 Task: Find connections with filter location Kāraikkudi with filter topic #Growthhacking with filter profile language French with filter current company Mastercard with filter school Hans Raj College with filter industry Meat Products Manufacturing with filter service category Wealth Management with filter keywords title Auditor
Action: Mouse moved to (167, 220)
Screenshot: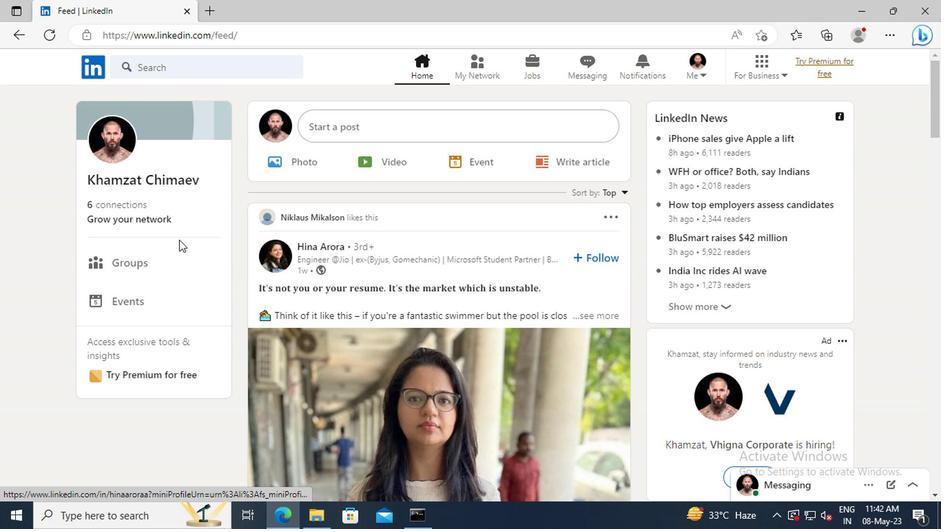 
Action: Mouse pressed left at (167, 220)
Screenshot: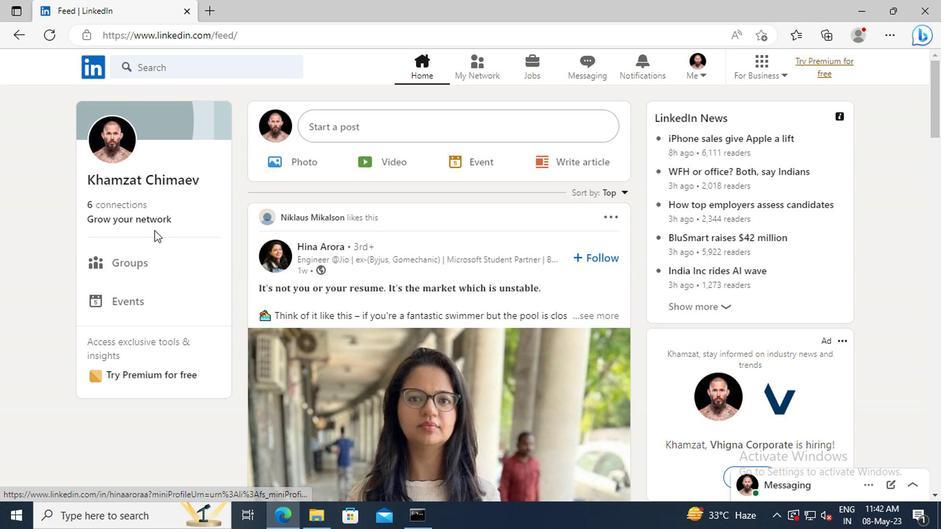 
Action: Mouse moved to (174, 147)
Screenshot: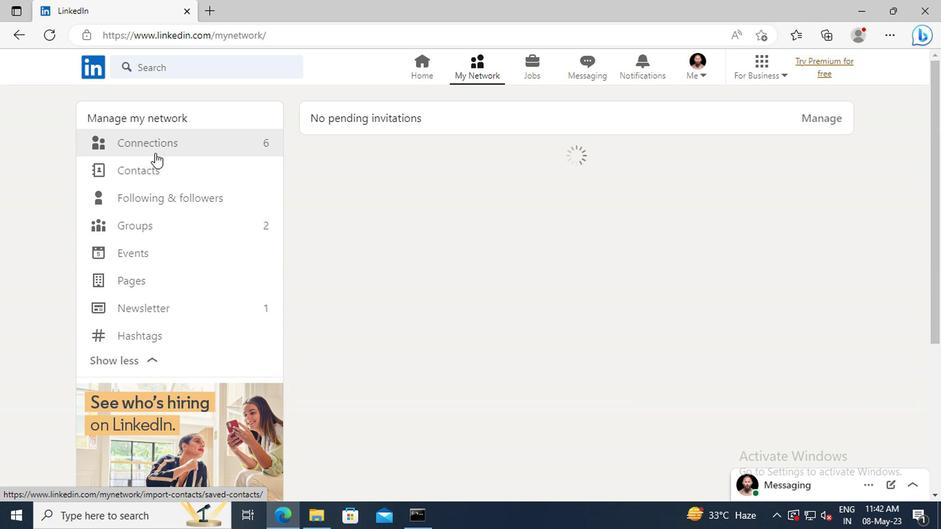 
Action: Mouse pressed left at (174, 147)
Screenshot: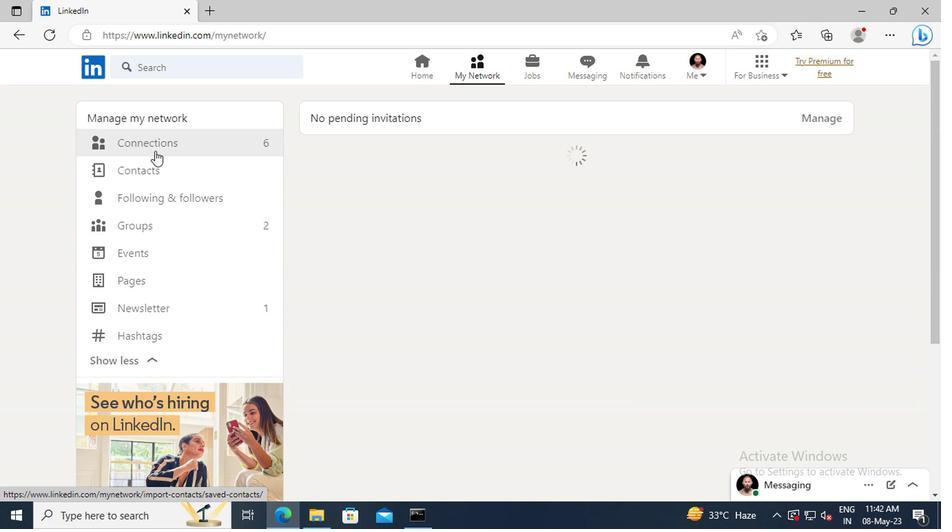 
Action: Mouse moved to (558, 145)
Screenshot: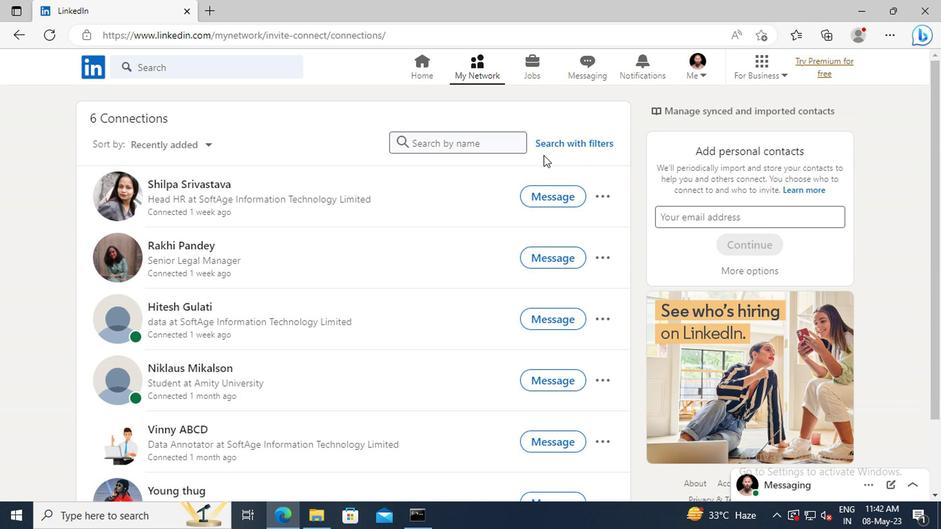 
Action: Mouse pressed left at (558, 145)
Screenshot: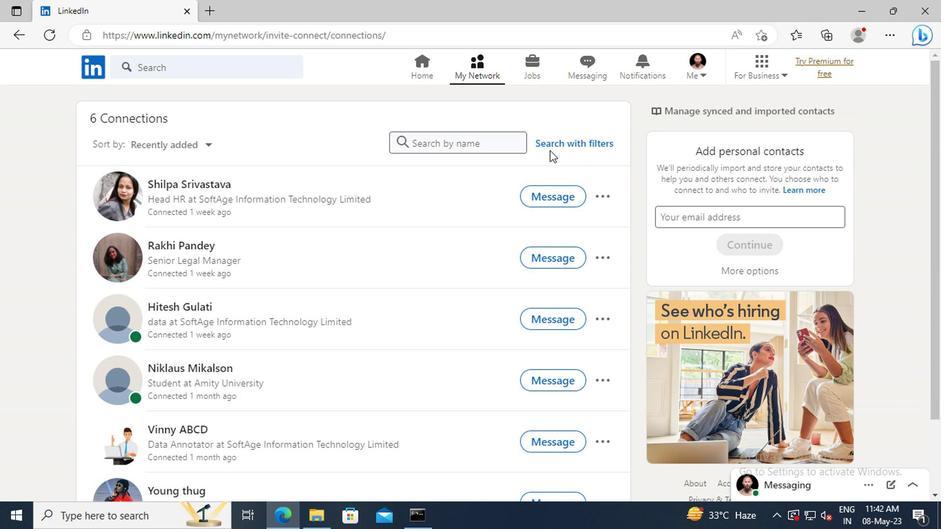 
Action: Mouse moved to (527, 102)
Screenshot: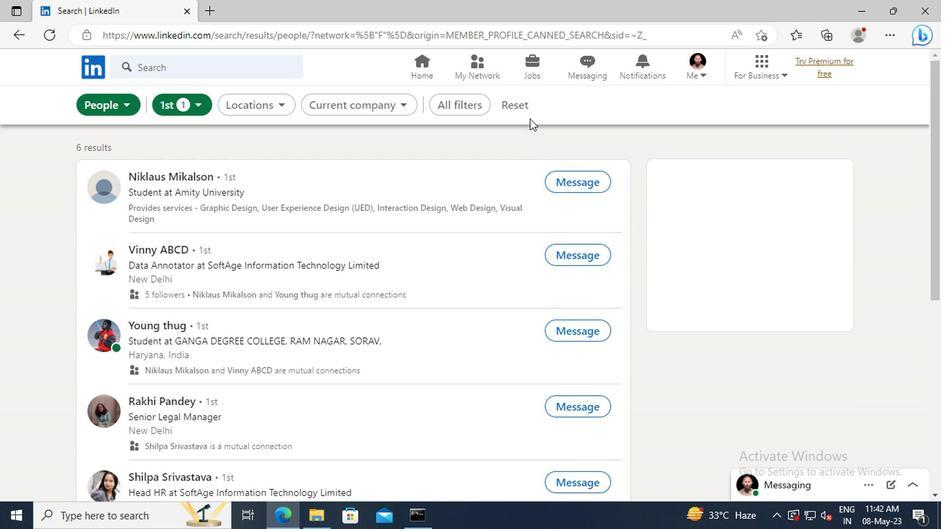 
Action: Mouse pressed left at (527, 102)
Screenshot: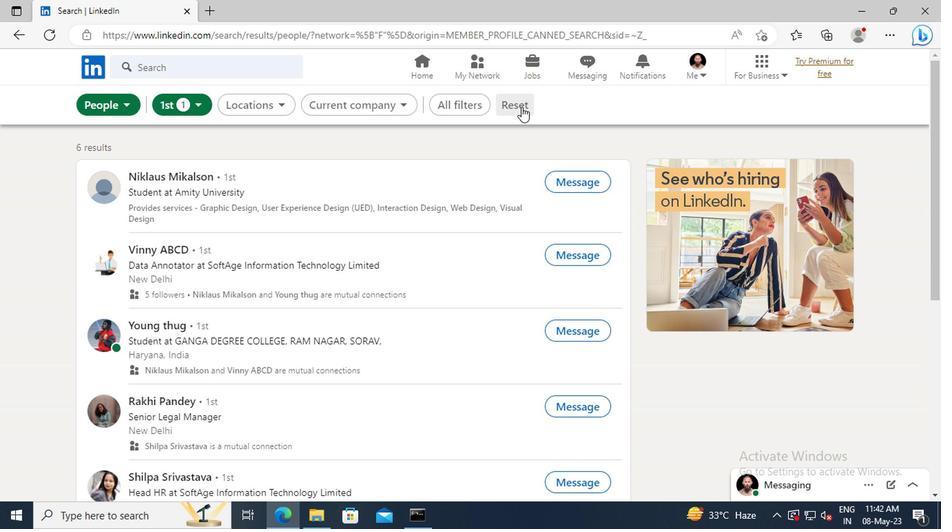 
Action: Mouse moved to (504, 102)
Screenshot: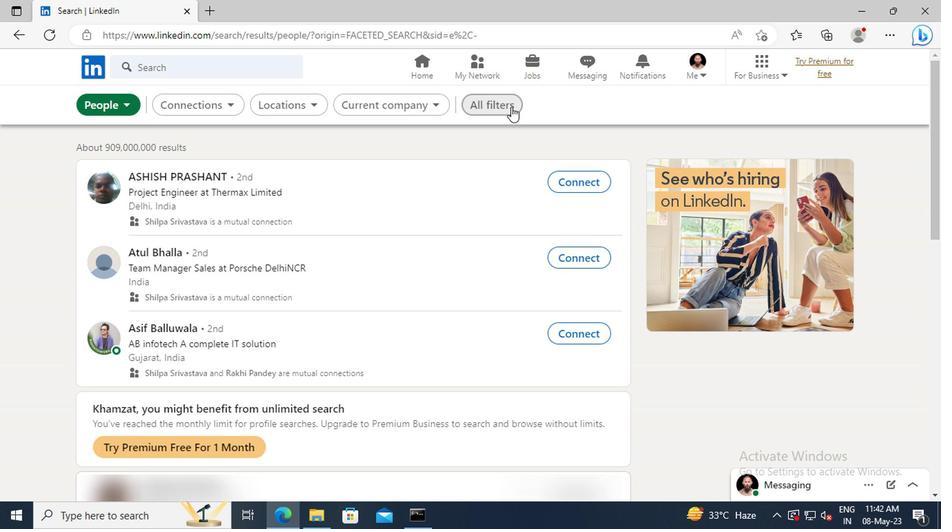 
Action: Mouse pressed left at (504, 102)
Screenshot: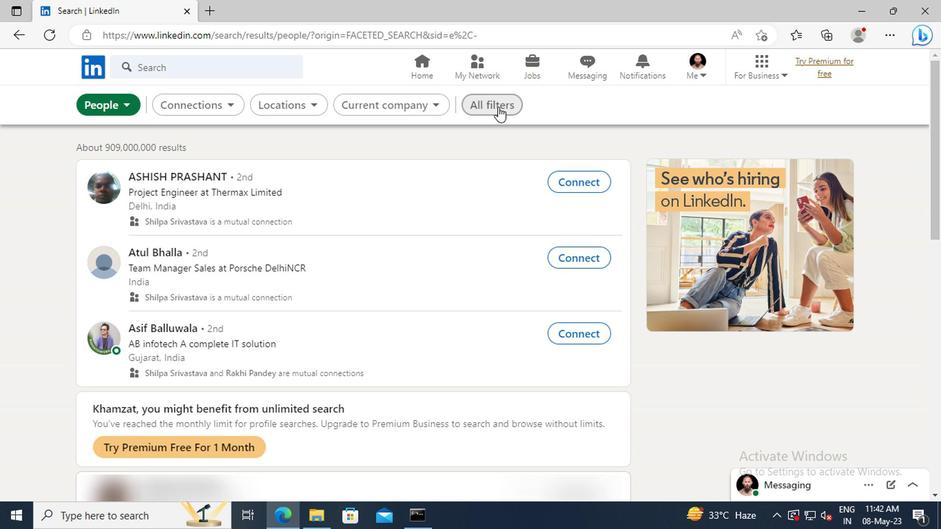 
Action: Mouse moved to (802, 257)
Screenshot: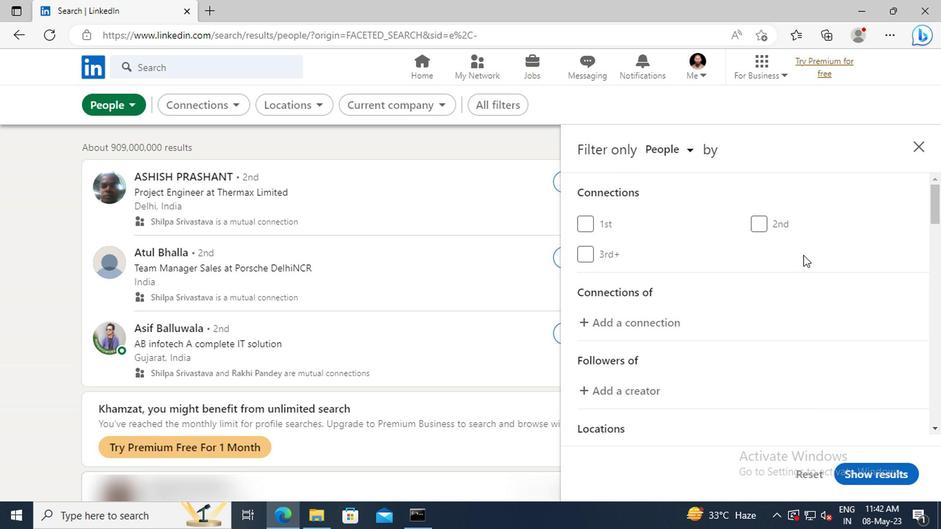 
Action: Mouse scrolled (802, 257) with delta (0, 0)
Screenshot: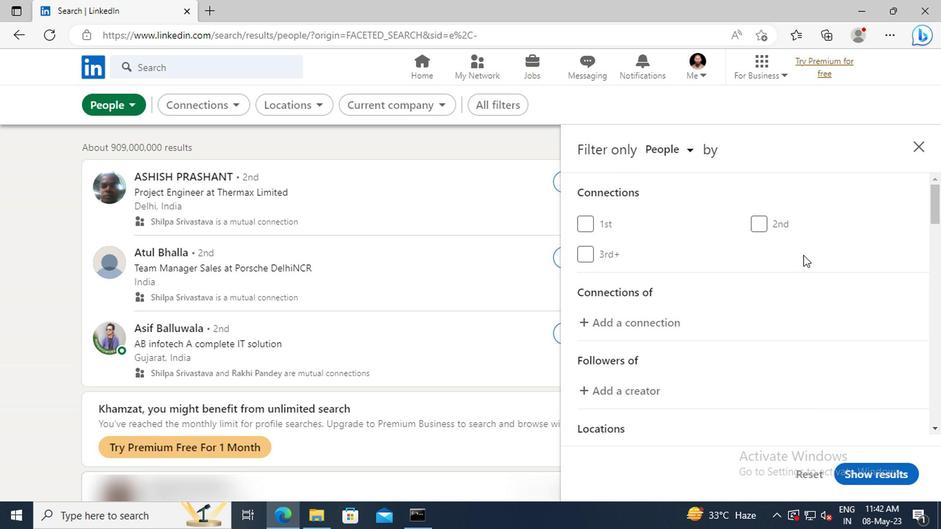 
Action: Mouse scrolled (802, 257) with delta (0, 0)
Screenshot: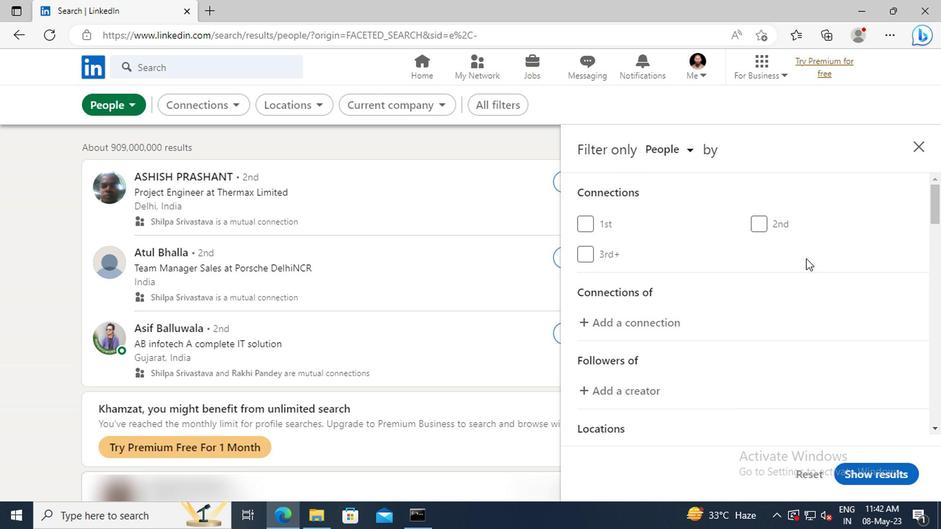 
Action: Mouse scrolled (802, 257) with delta (0, 0)
Screenshot: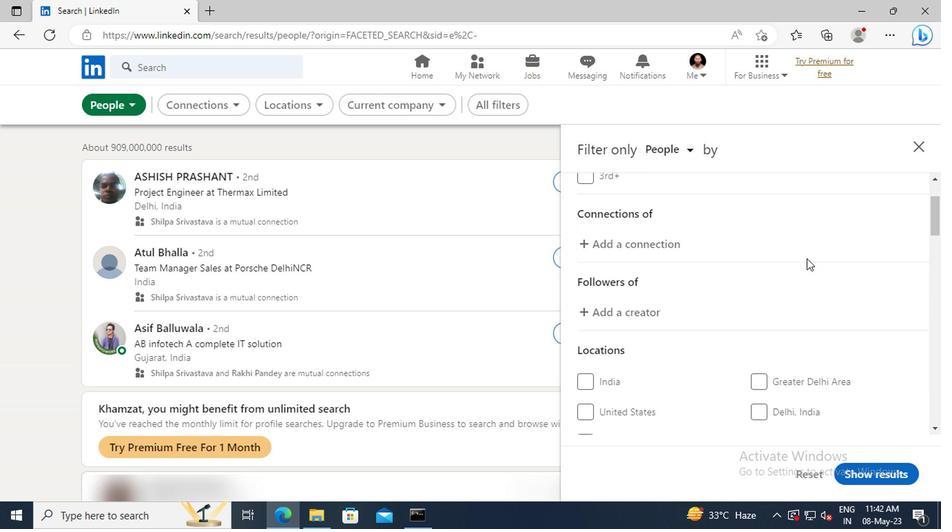 
Action: Mouse scrolled (802, 257) with delta (0, 0)
Screenshot: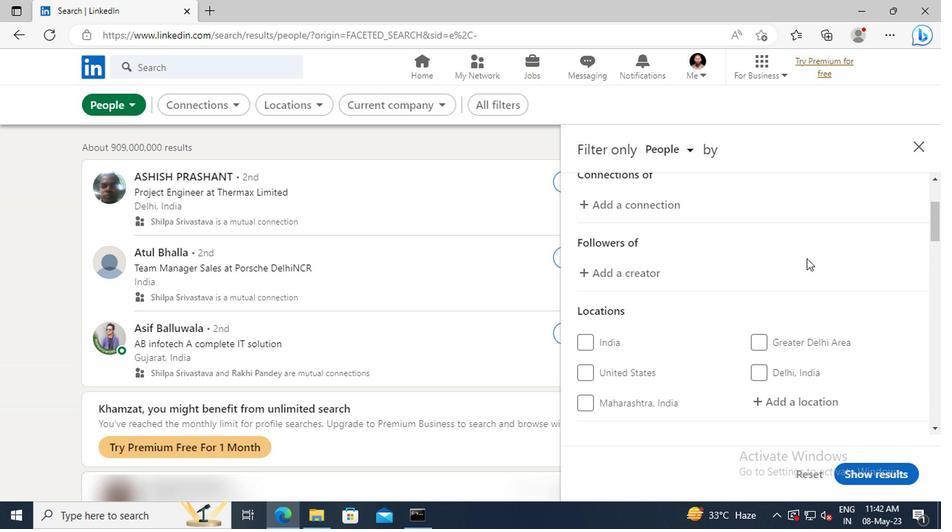 
Action: Mouse scrolled (802, 257) with delta (0, 0)
Screenshot: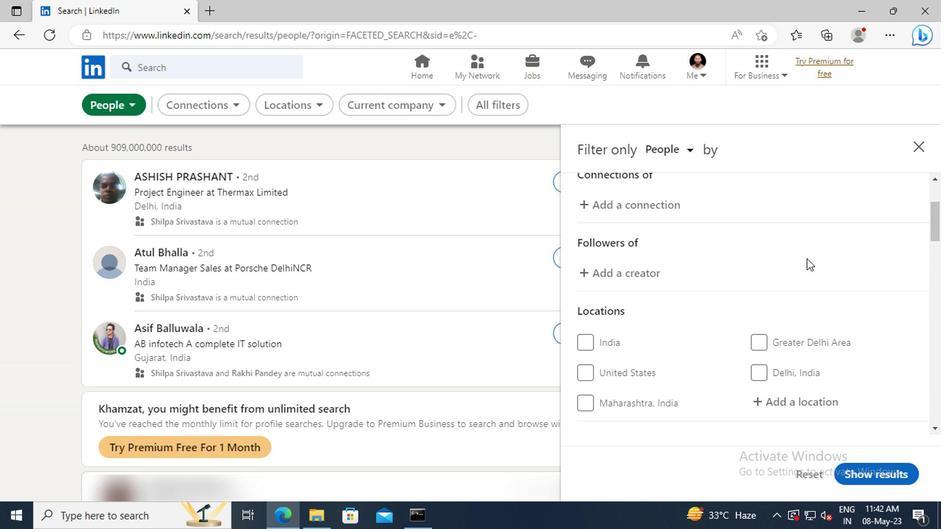 
Action: Mouse scrolled (802, 257) with delta (0, 0)
Screenshot: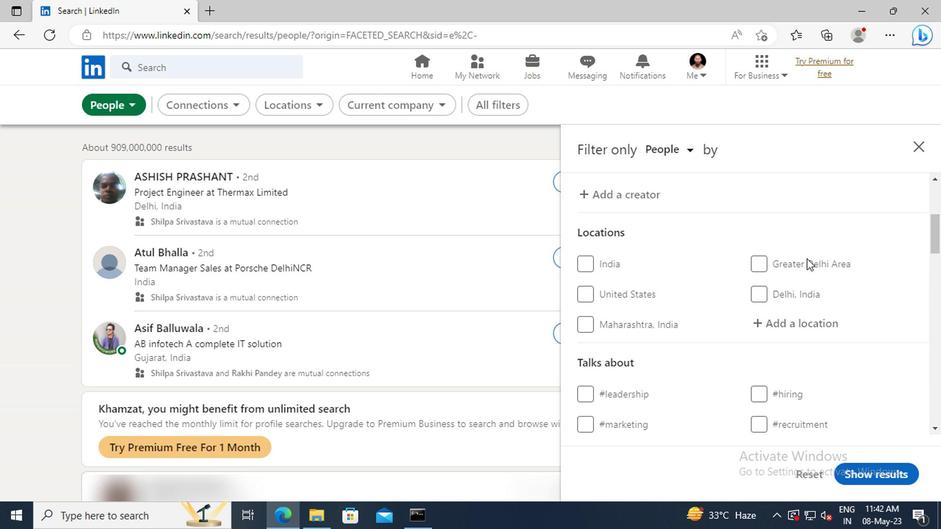 
Action: Mouse moved to (791, 280)
Screenshot: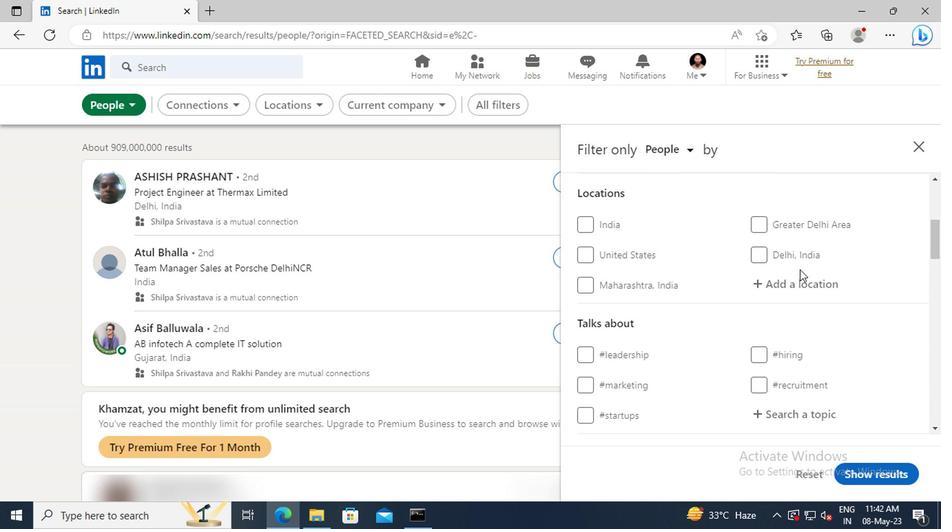 
Action: Mouse pressed left at (791, 280)
Screenshot: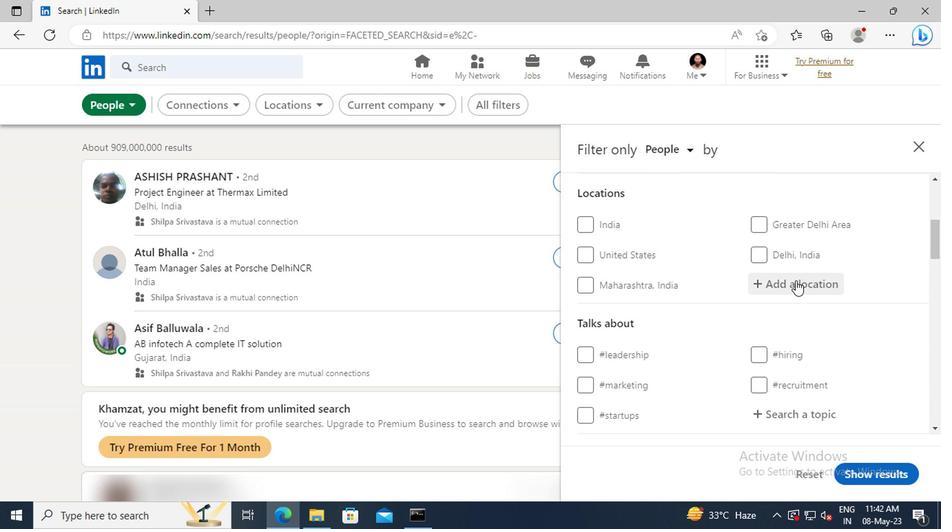 
Action: Key pressed <Key.shift>KARAIKK
Screenshot: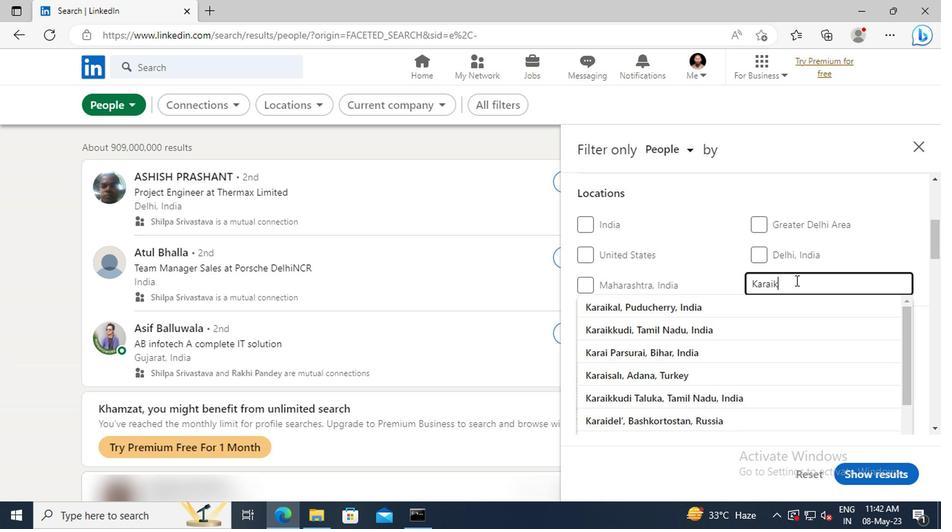 
Action: Mouse moved to (794, 303)
Screenshot: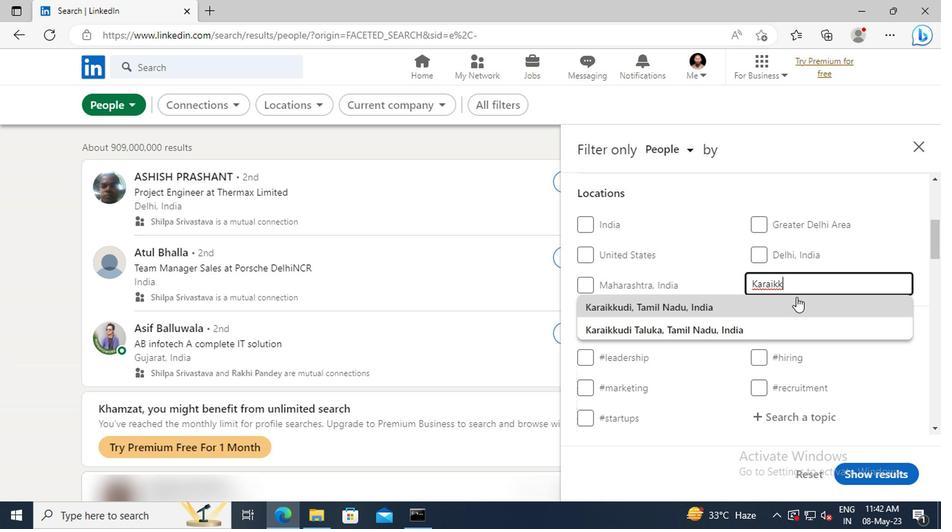 
Action: Mouse pressed left at (794, 303)
Screenshot: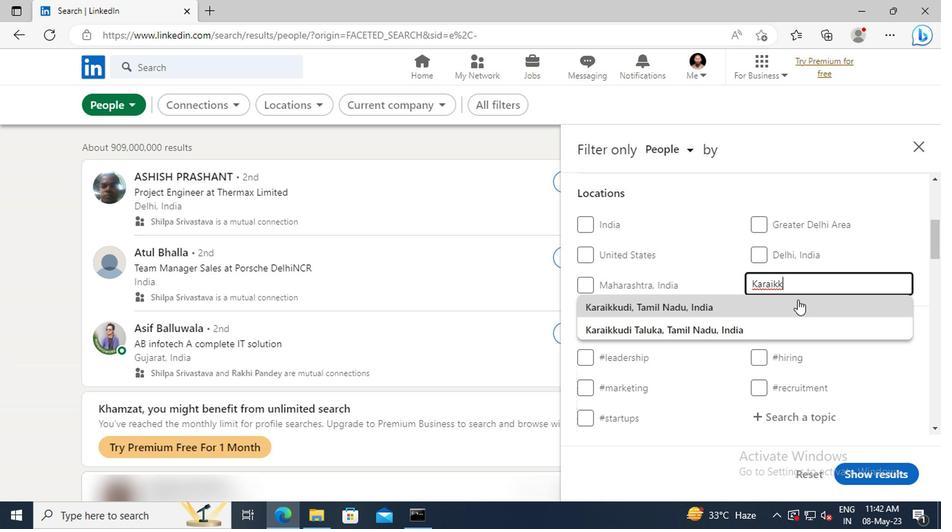 
Action: Mouse moved to (795, 304)
Screenshot: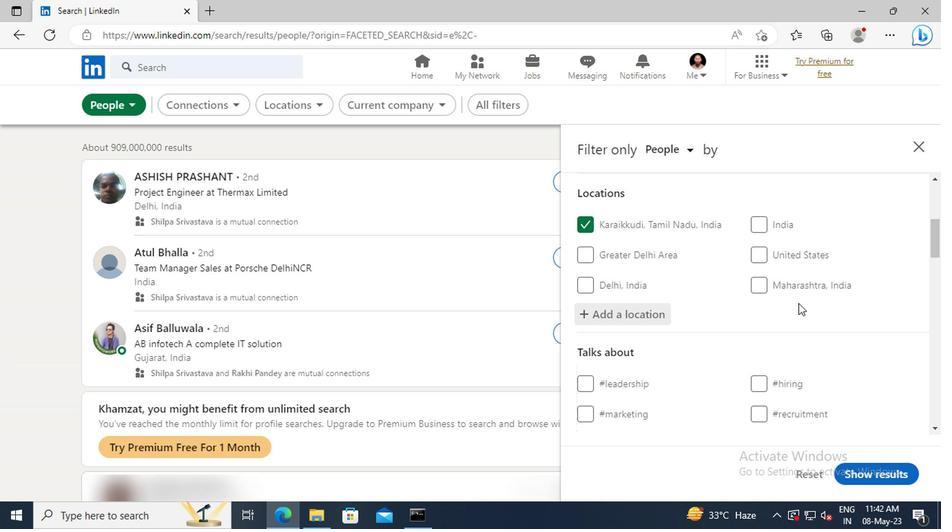 
Action: Mouse scrolled (795, 303) with delta (0, 0)
Screenshot: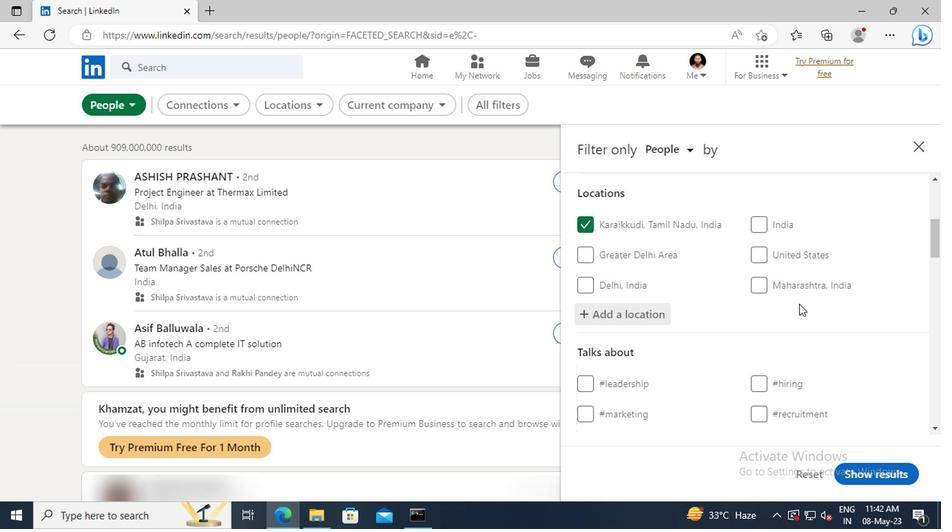 
Action: Mouse scrolled (795, 303) with delta (0, 0)
Screenshot: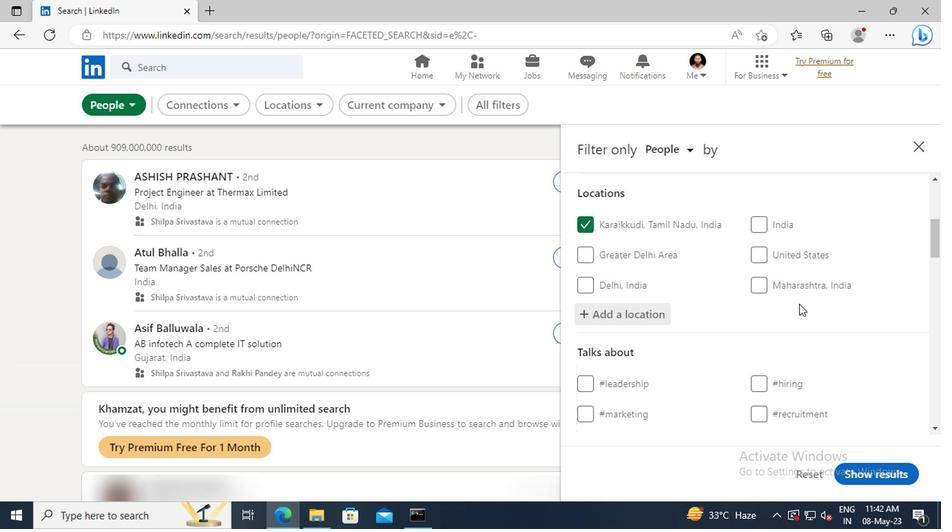 
Action: Mouse scrolled (795, 303) with delta (0, 0)
Screenshot: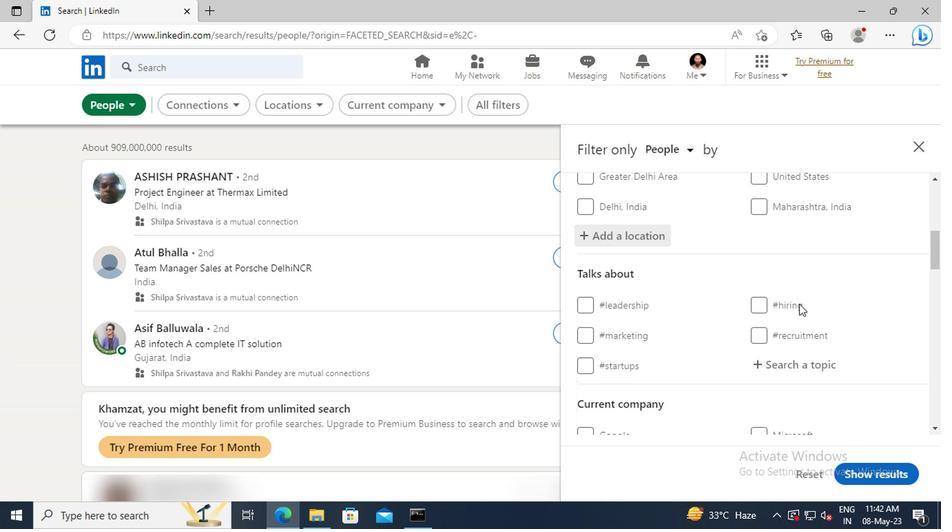 
Action: Mouse moved to (793, 322)
Screenshot: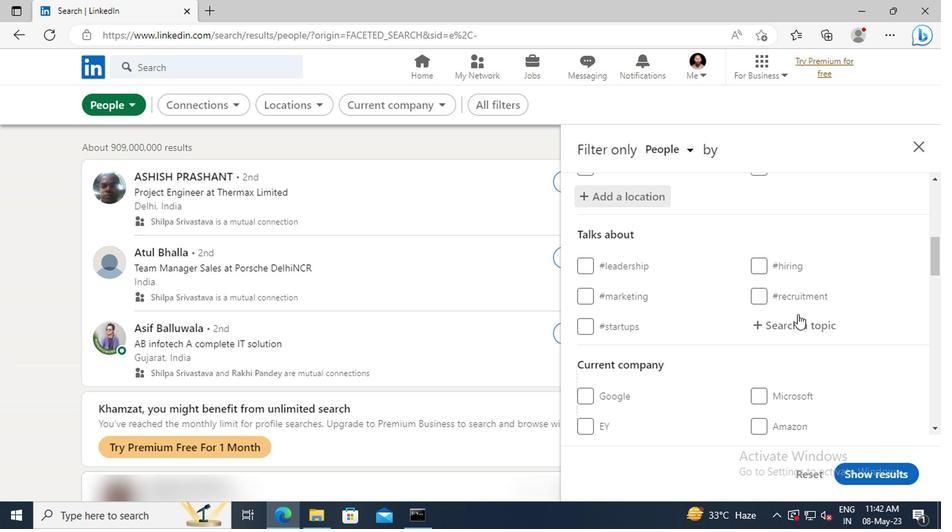 
Action: Mouse pressed left at (793, 322)
Screenshot: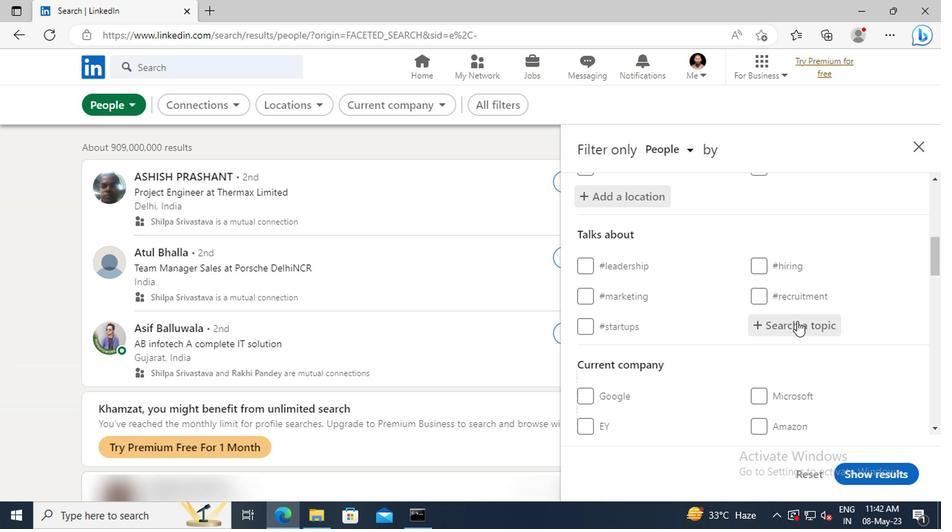 
Action: Key pressed <Key.shift>GROWTHH
Screenshot: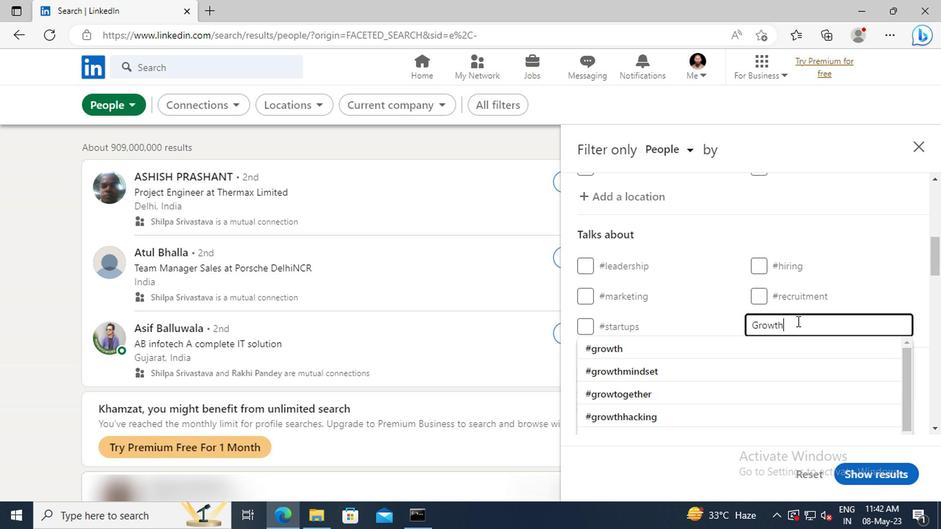 
Action: Mouse moved to (797, 344)
Screenshot: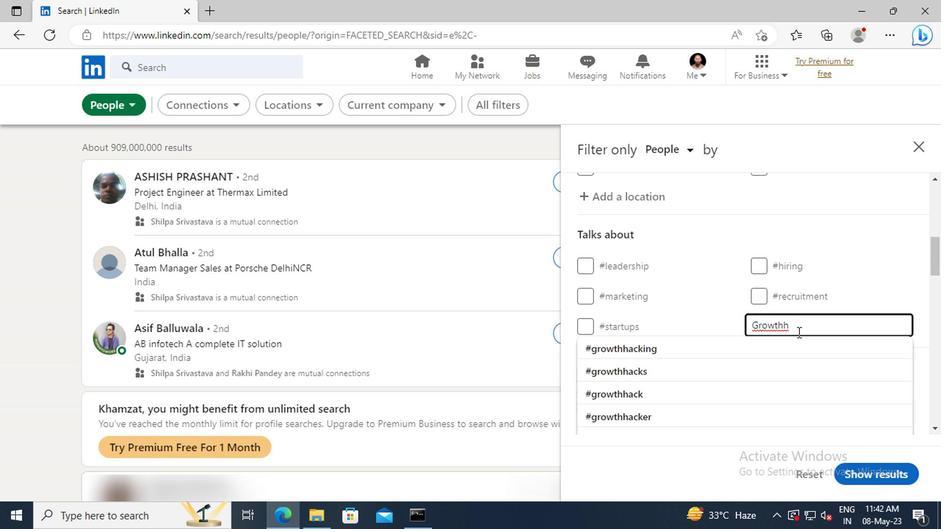 
Action: Mouse pressed left at (797, 344)
Screenshot: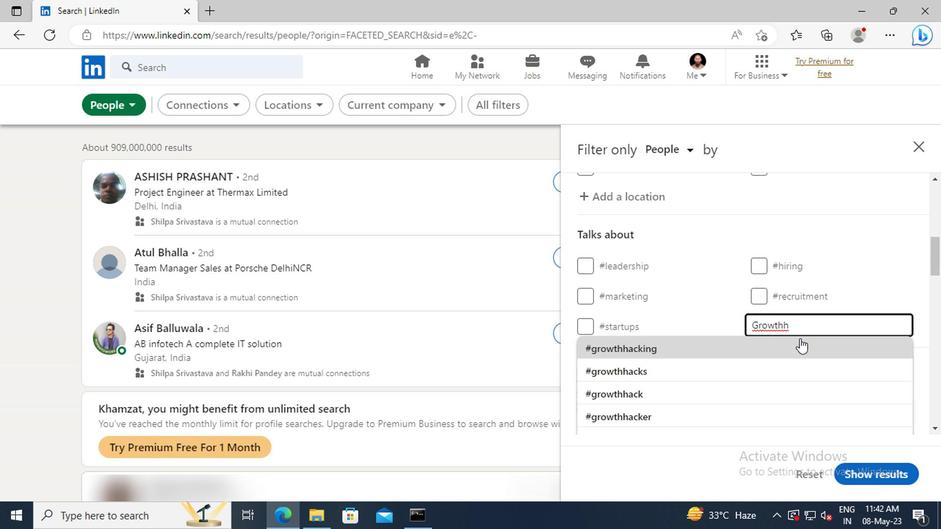 
Action: Mouse scrolled (797, 344) with delta (0, 0)
Screenshot: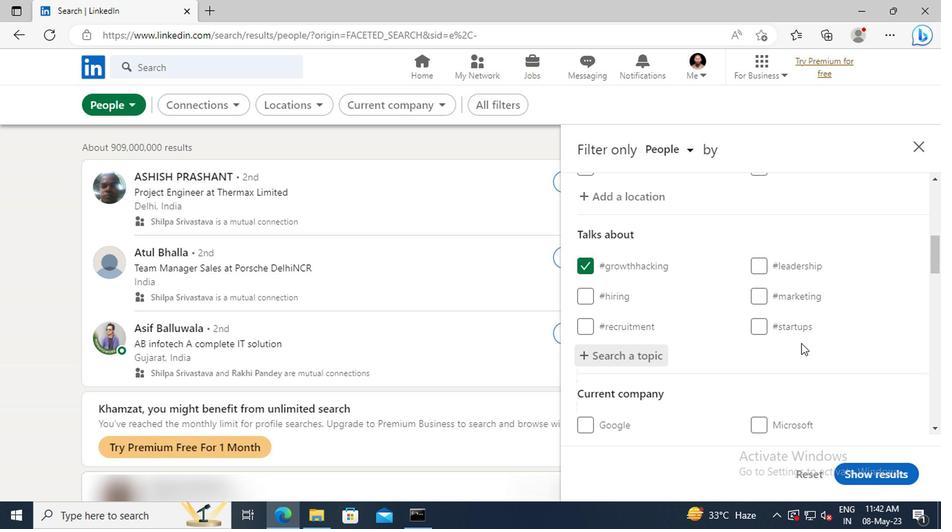 
Action: Mouse scrolled (797, 344) with delta (0, 0)
Screenshot: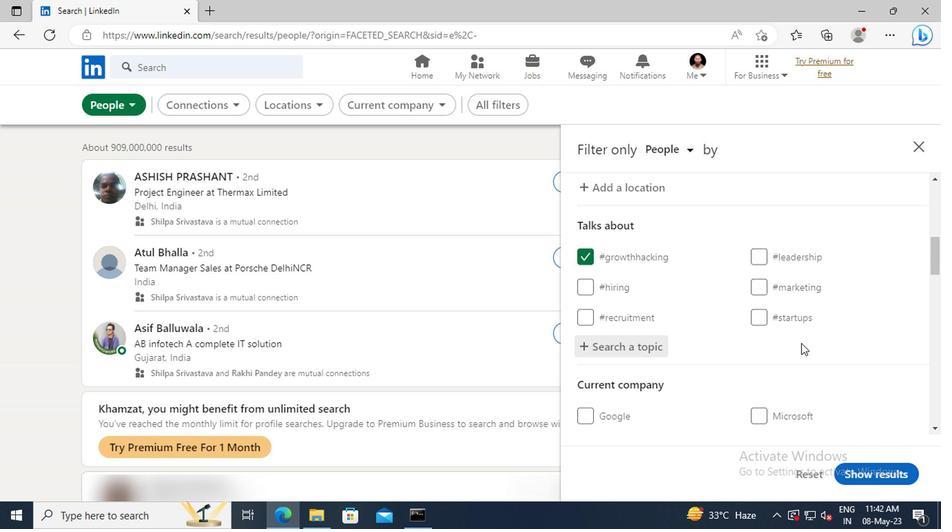 
Action: Mouse scrolled (797, 344) with delta (0, 0)
Screenshot: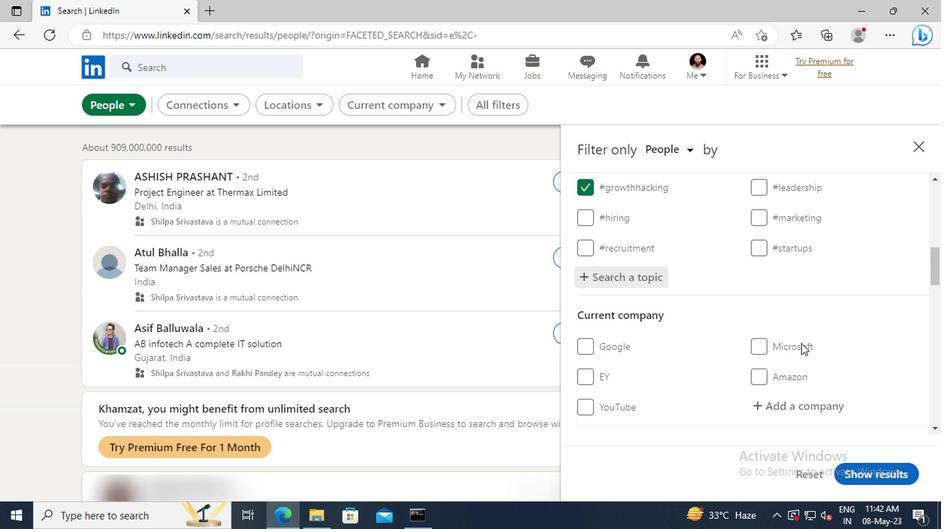 
Action: Mouse scrolled (797, 344) with delta (0, 0)
Screenshot: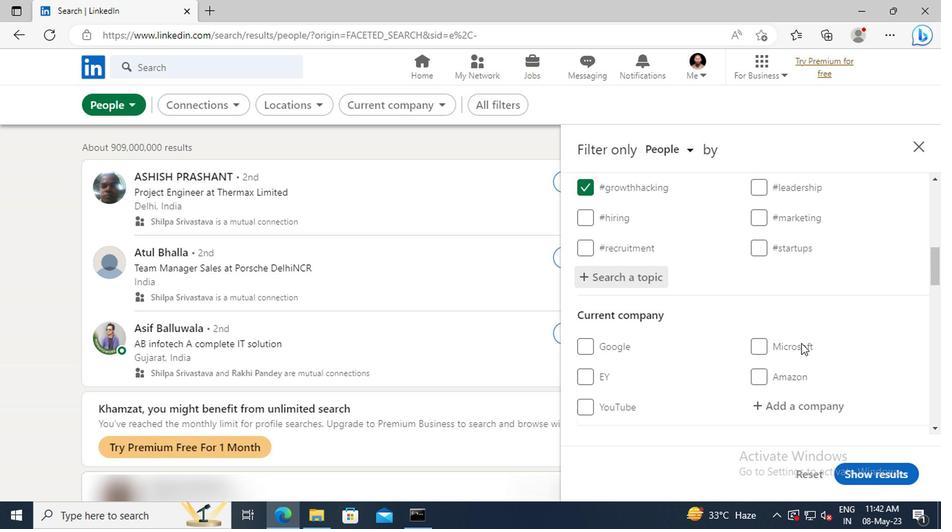 
Action: Mouse scrolled (797, 344) with delta (0, 0)
Screenshot: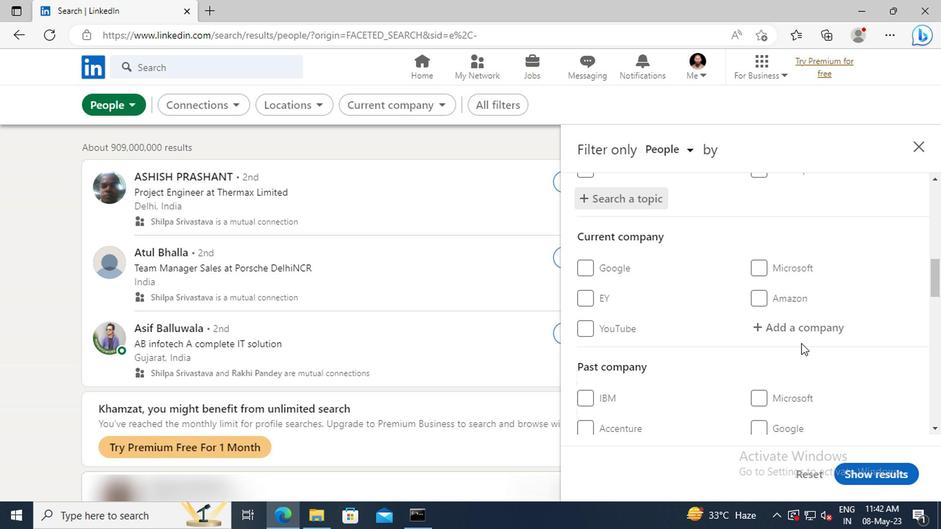 
Action: Mouse scrolled (797, 344) with delta (0, 0)
Screenshot: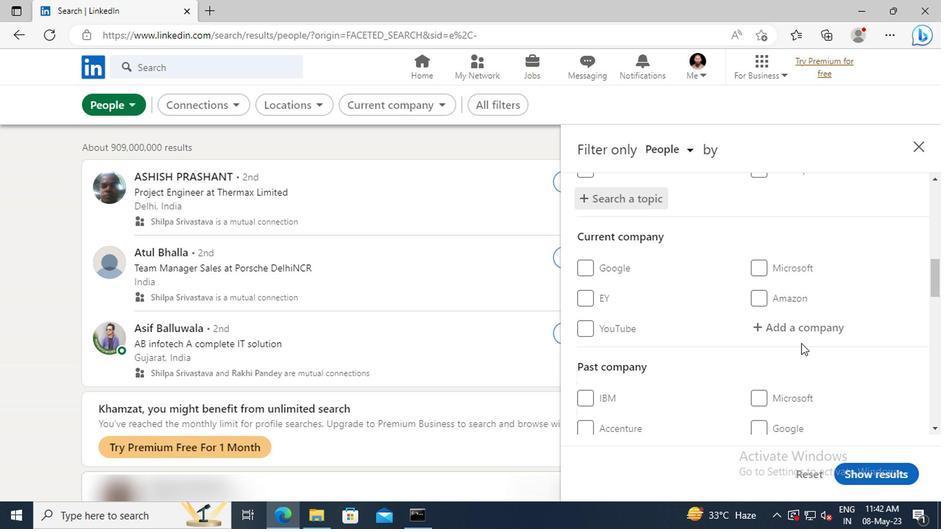 
Action: Mouse scrolled (797, 344) with delta (0, 0)
Screenshot: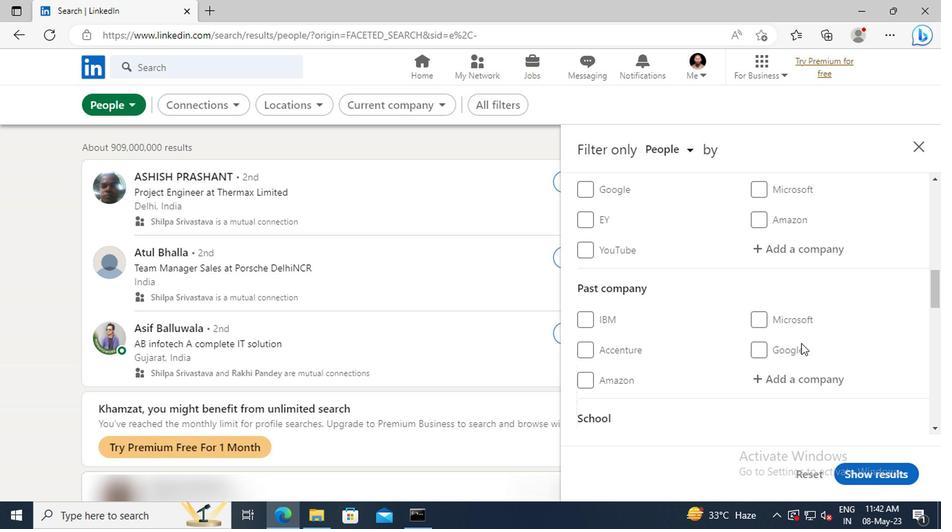 
Action: Mouse scrolled (797, 344) with delta (0, 0)
Screenshot: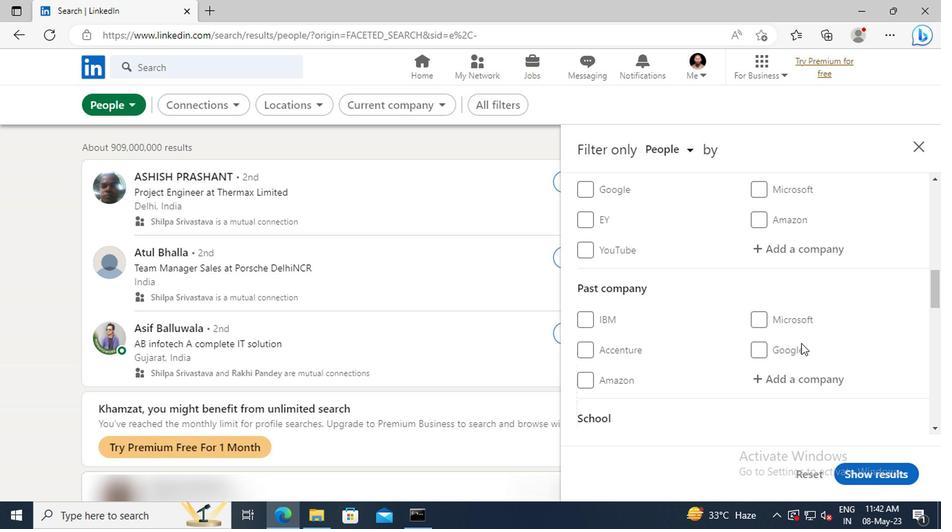 
Action: Mouse scrolled (797, 344) with delta (0, 0)
Screenshot: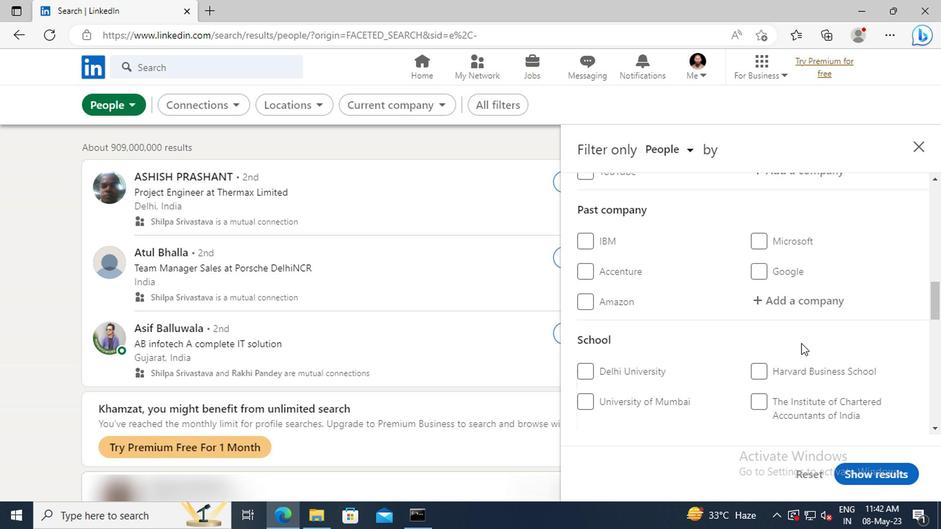 
Action: Mouse scrolled (797, 344) with delta (0, 0)
Screenshot: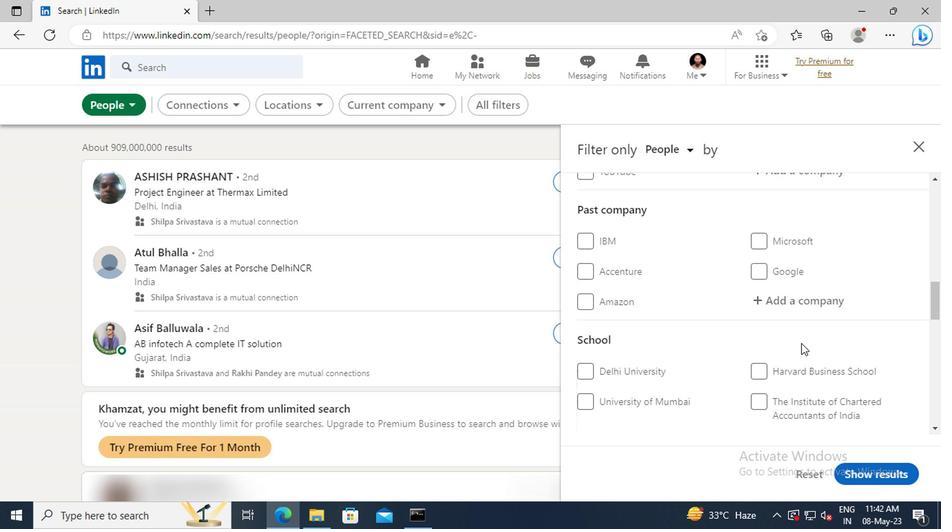 
Action: Mouse scrolled (797, 344) with delta (0, 0)
Screenshot: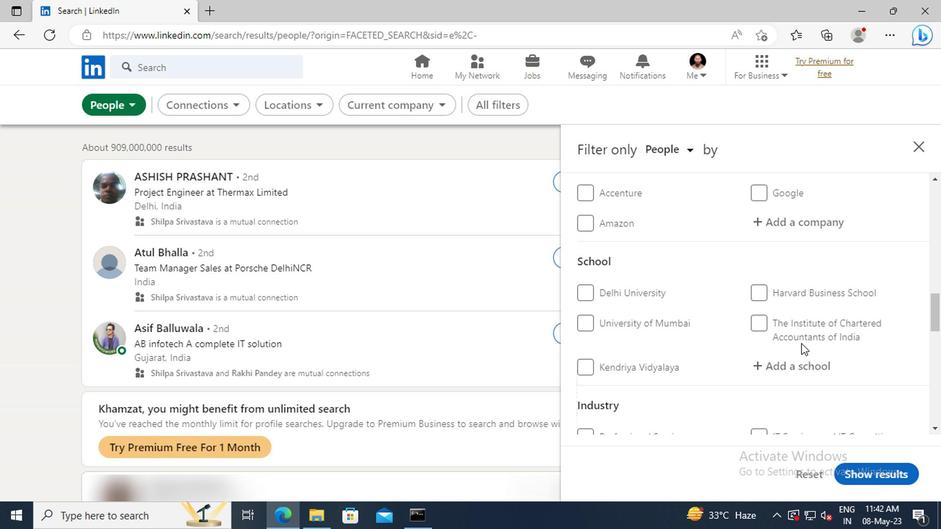
Action: Mouse scrolled (797, 344) with delta (0, 0)
Screenshot: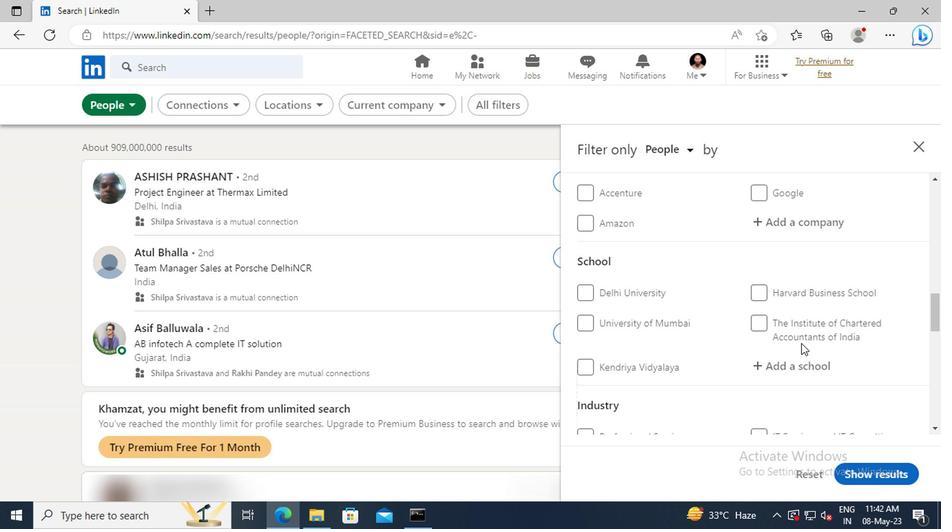 
Action: Mouse scrolled (797, 344) with delta (0, 0)
Screenshot: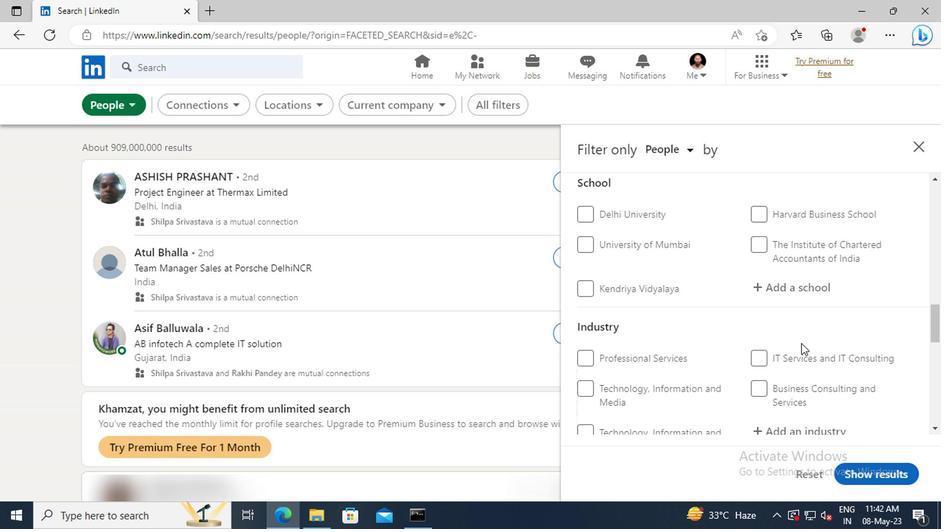 
Action: Mouse scrolled (797, 344) with delta (0, 0)
Screenshot: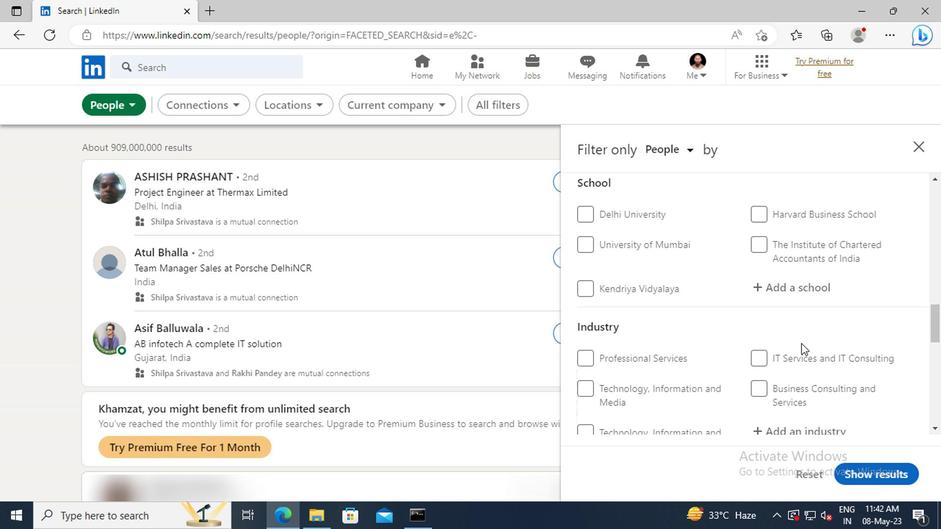 
Action: Mouse scrolled (797, 344) with delta (0, 0)
Screenshot: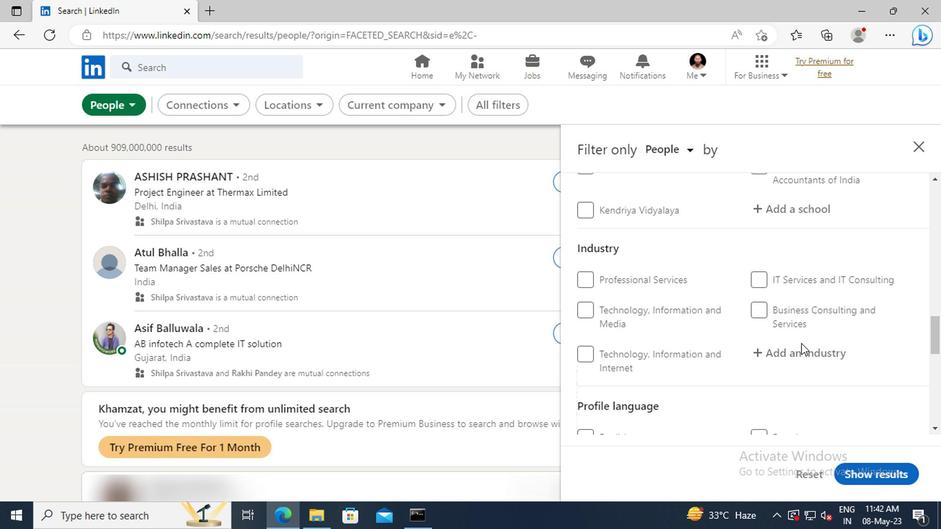
Action: Mouse scrolled (797, 344) with delta (0, 0)
Screenshot: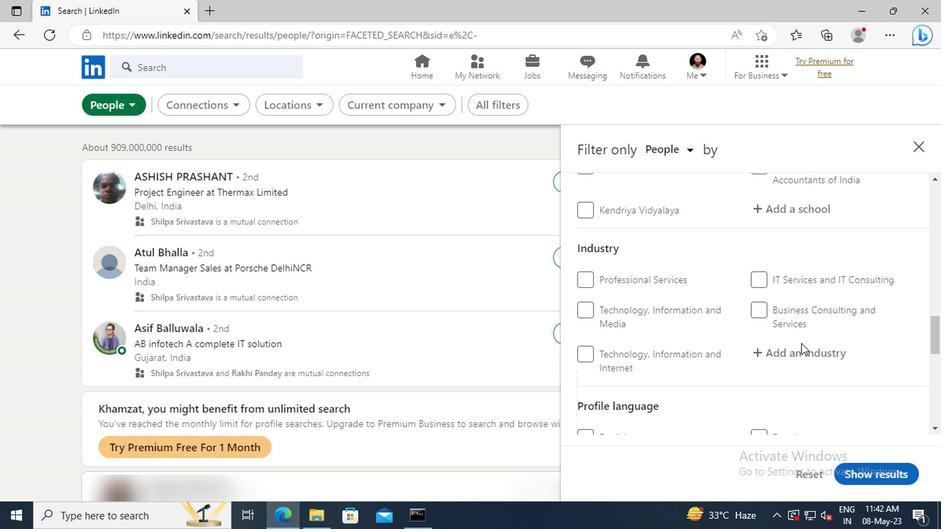 
Action: Mouse moved to (759, 362)
Screenshot: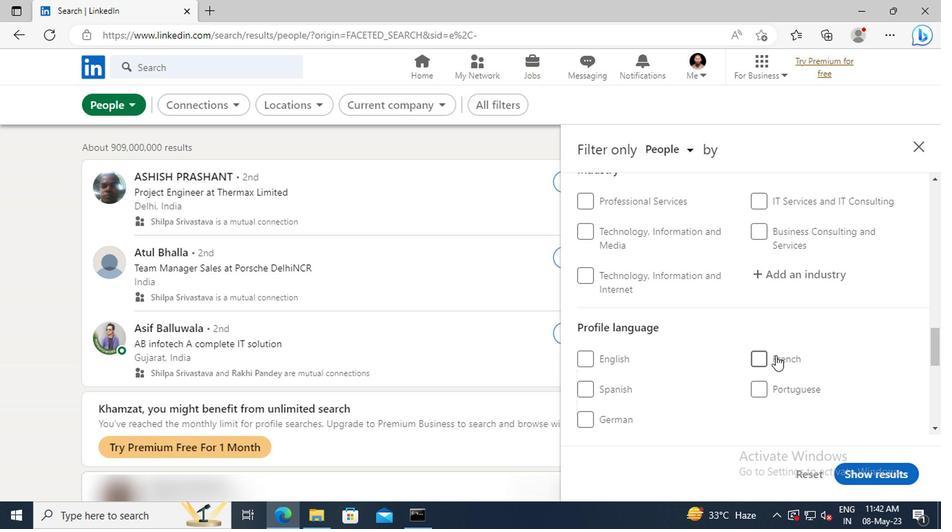 
Action: Mouse pressed left at (759, 362)
Screenshot: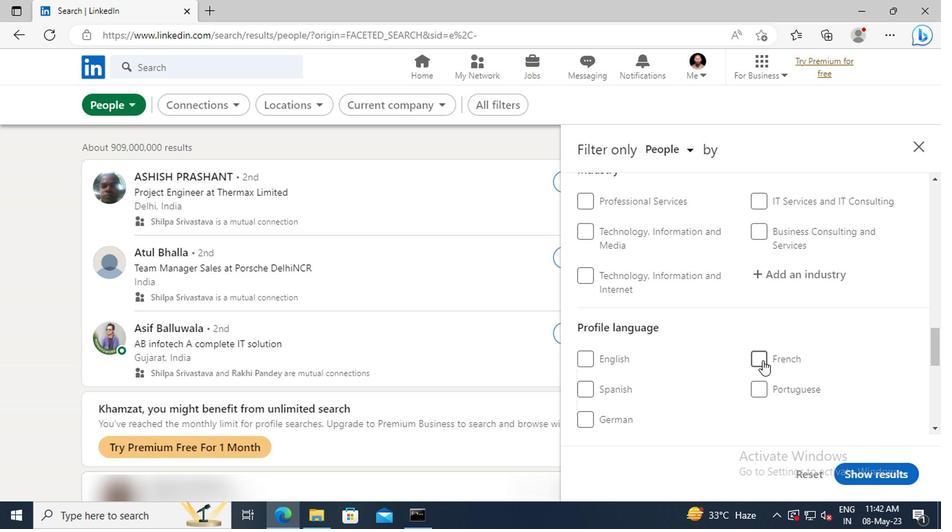 
Action: Mouse moved to (775, 333)
Screenshot: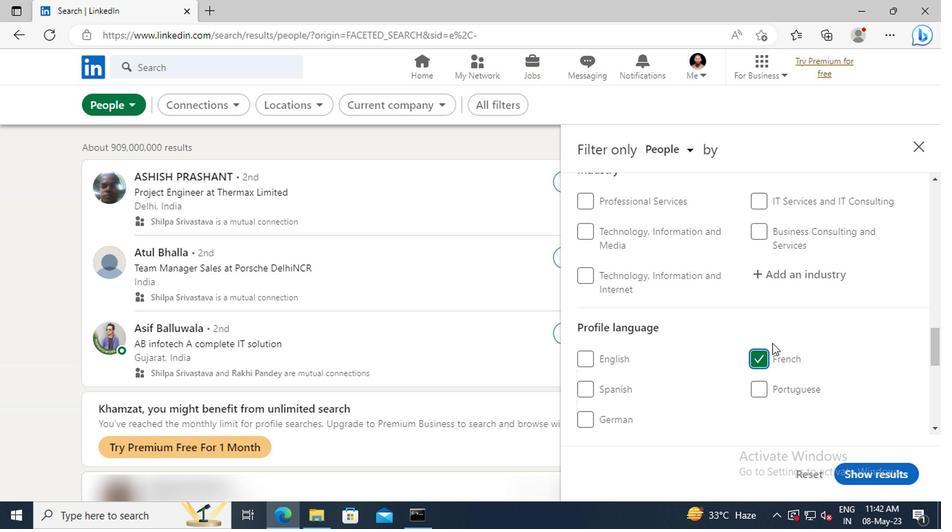 
Action: Mouse scrolled (775, 334) with delta (0, 0)
Screenshot: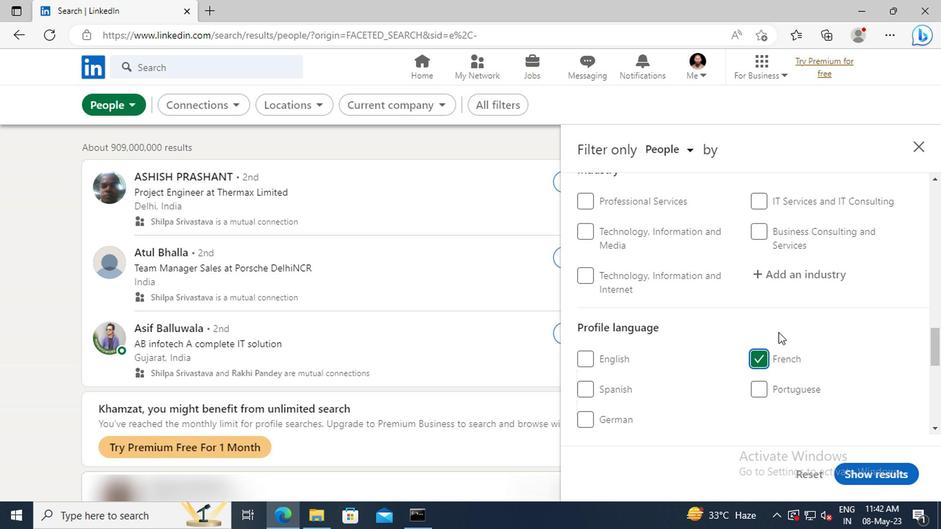 
Action: Mouse scrolled (775, 334) with delta (0, 0)
Screenshot: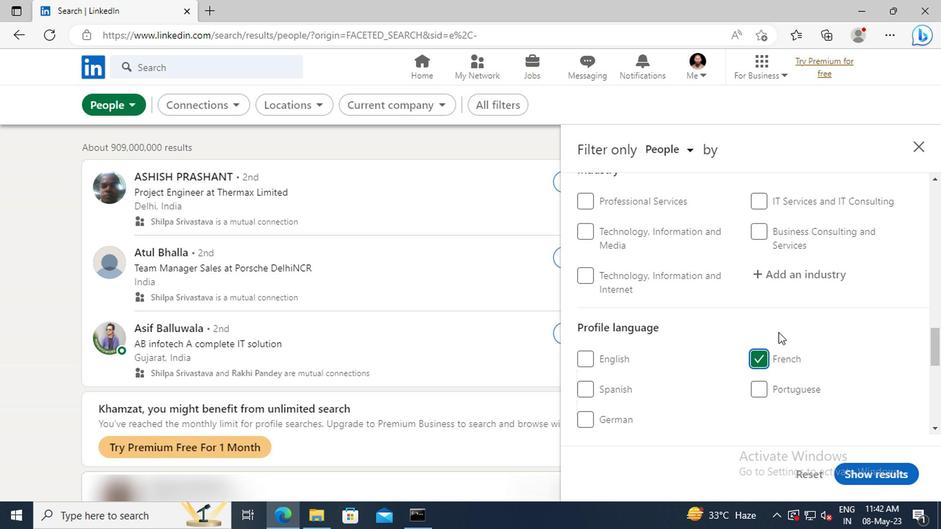 
Action: Mouse scrolled (775, 334) with delta (0, 0)
Screenshot: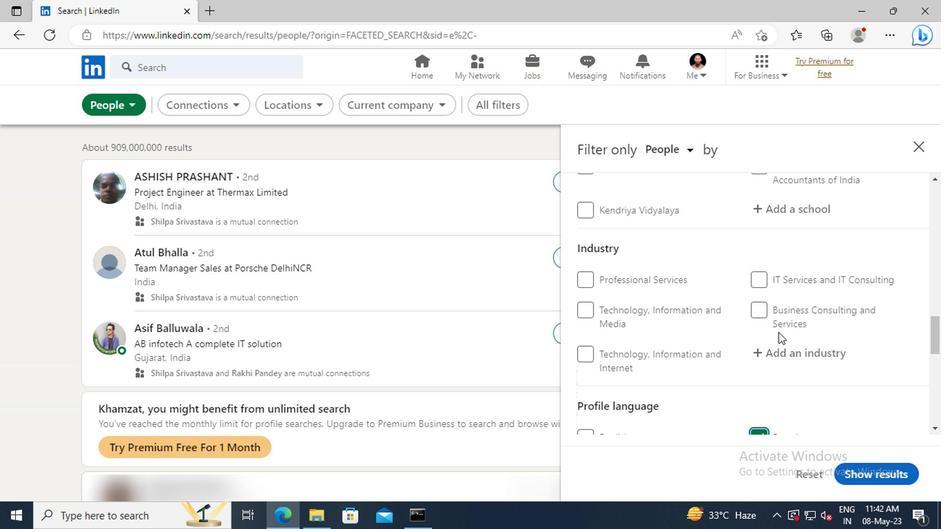 
Action: Mouse scrolled (775, 334) with delta (0, 0)
Screenshot: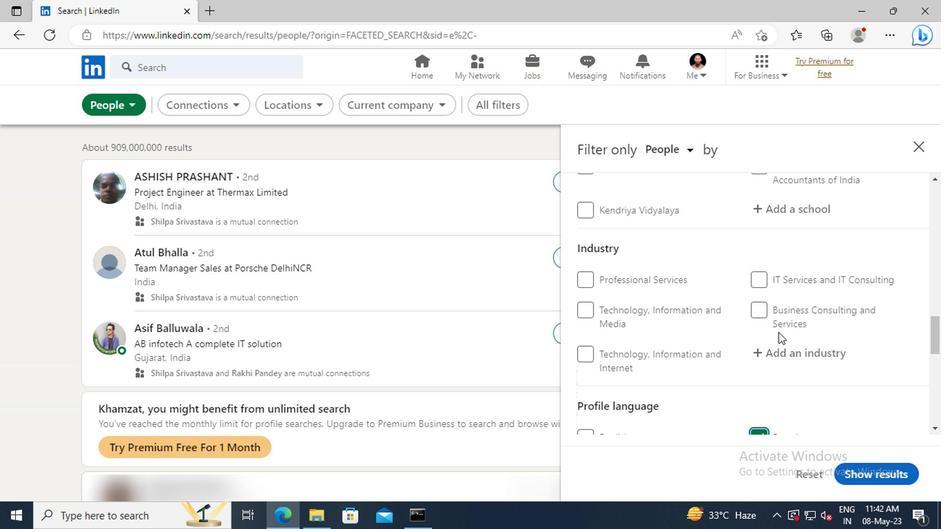 
Action: Mouse scrolled (775, 334) with delta (0, 0)
Screenshot: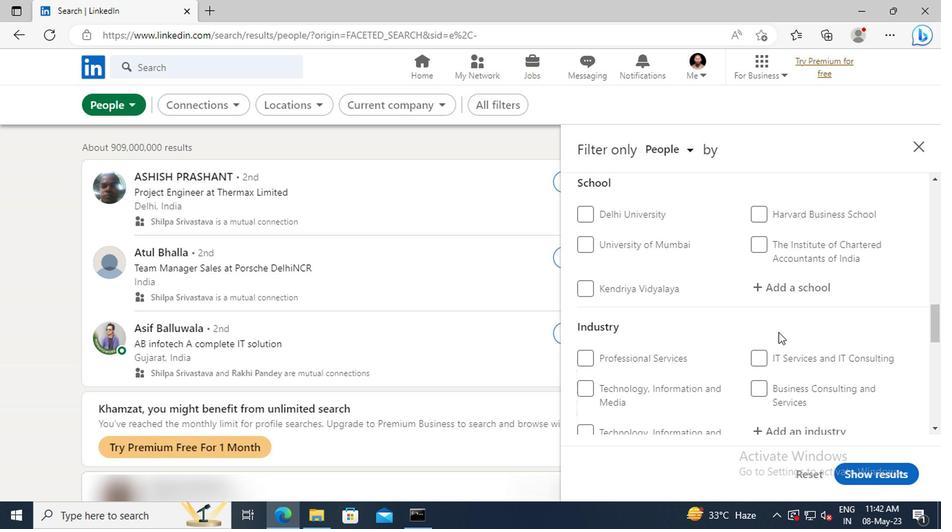 
Action: Mouse scrolled (775, 334) with delta (0, 0)
Screenshot: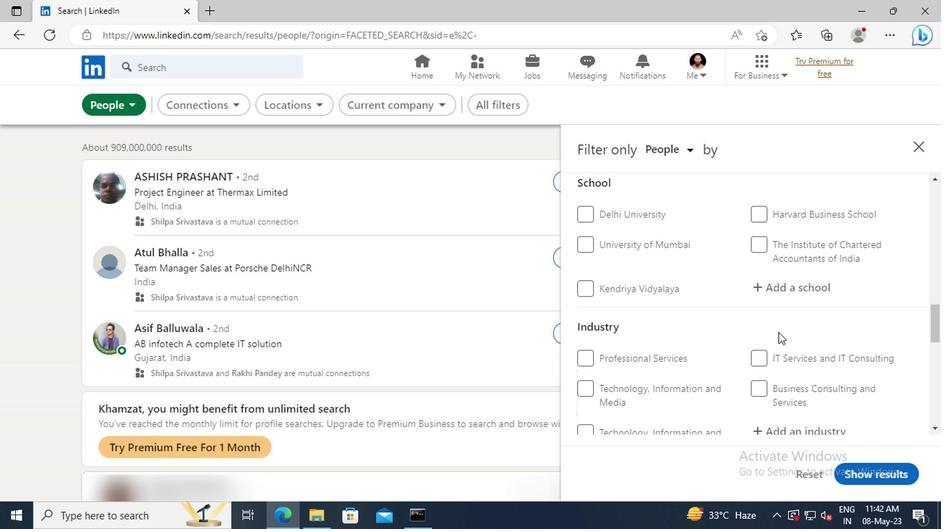 
Action: Mouse scrolled (775, 334) with delta (0, 0)
Screenshot: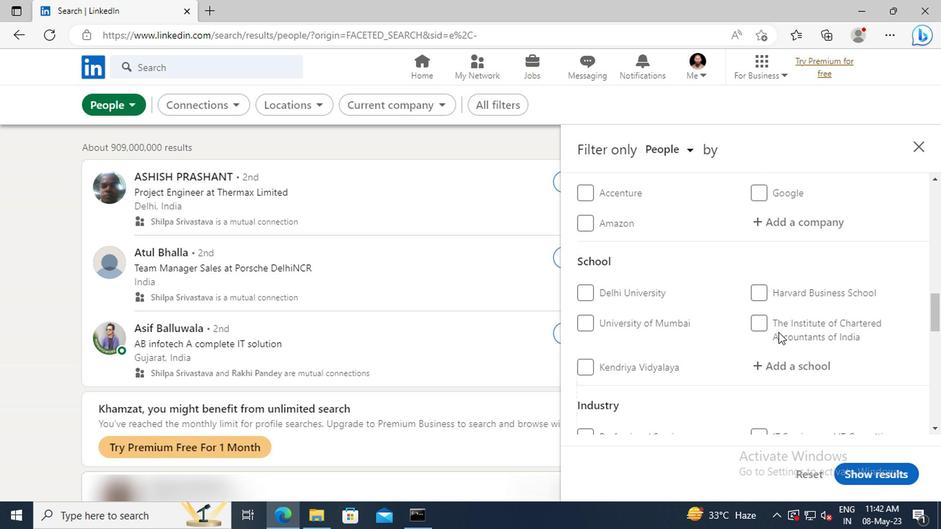 
Action: Mouse scrolled (775, 334) with delta (0, 0)
Screenshot: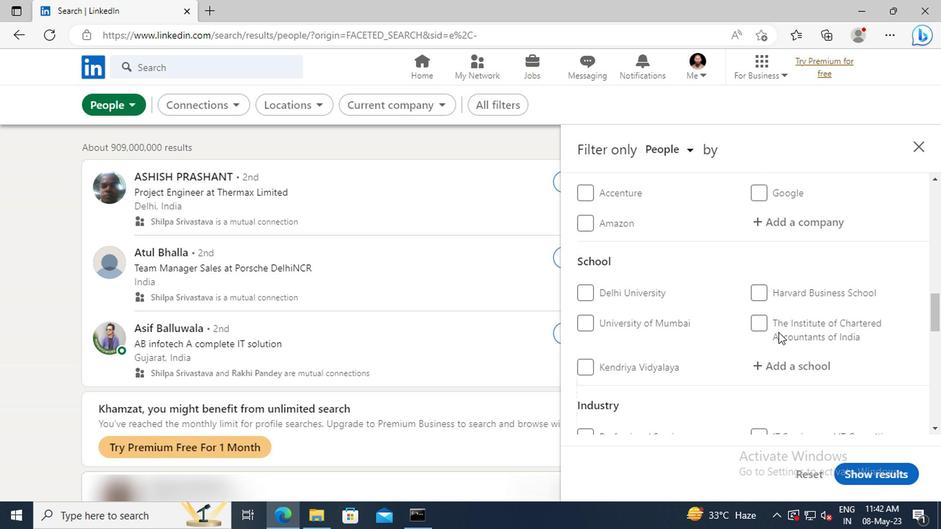 
Action: Mouse scrolled (775, 334) with delta (0, 0)
Screenshot: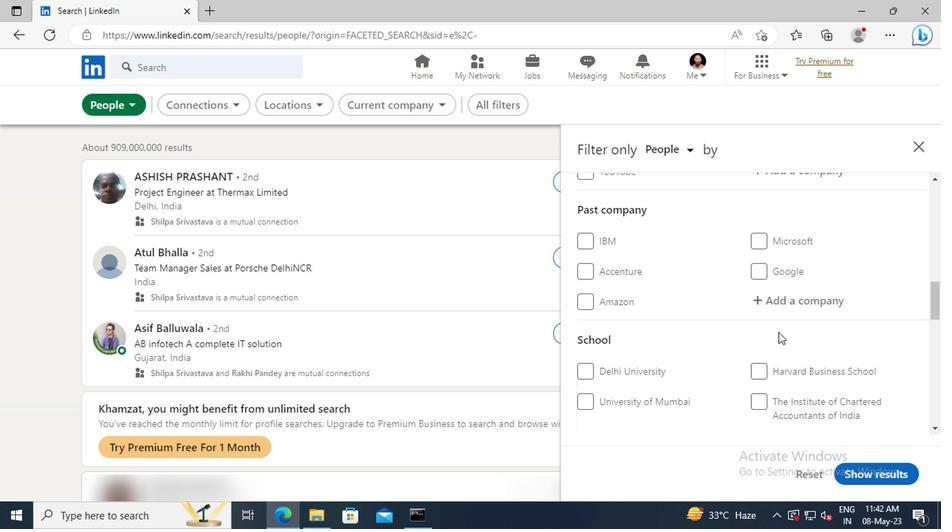 
Action: Mouse scrolled (775, 334) with delta (0, 0)
Screenshot: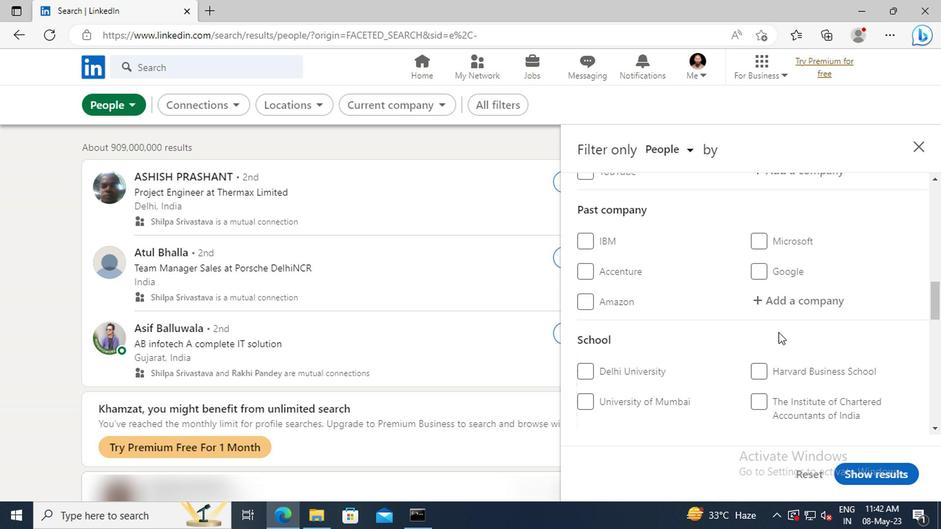 
Action: Mouse scrolled (775, 334) with delta (0, 0)
Screenshot: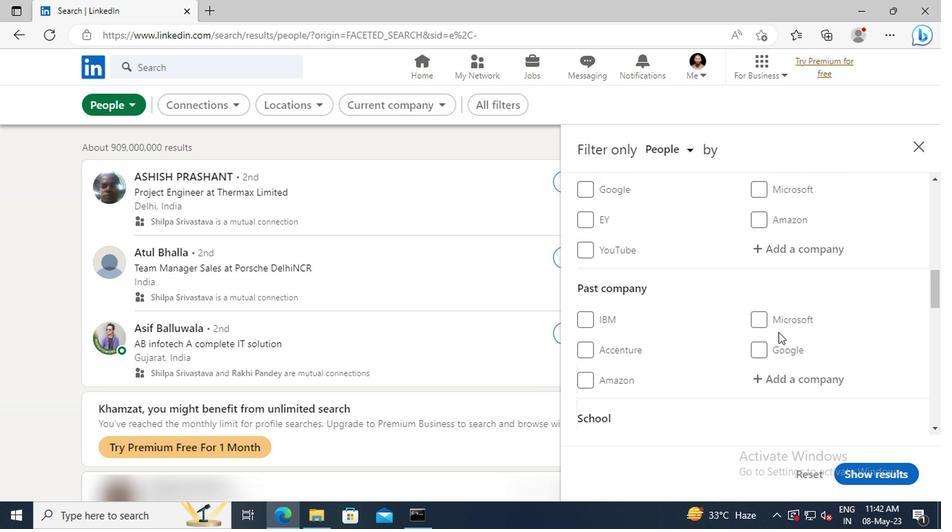 
Action: Mouse moved to (774, 294)
Screenshot: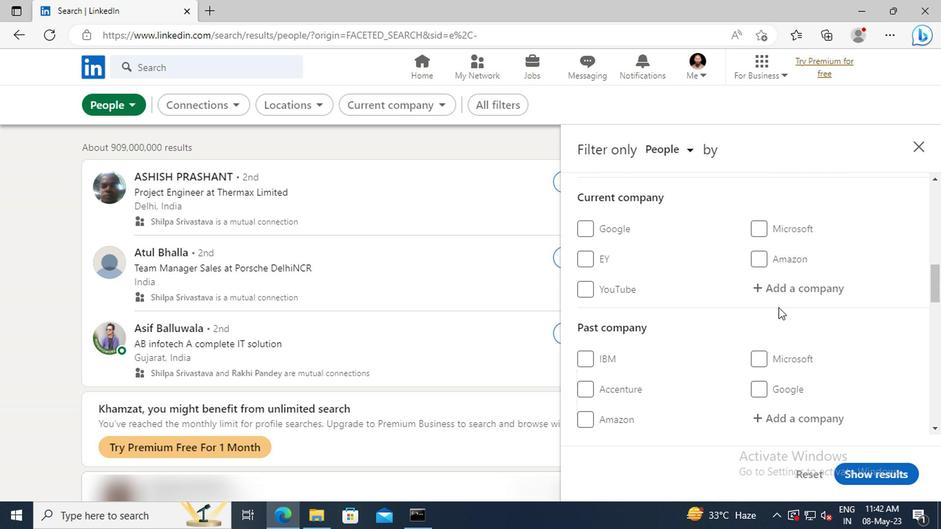 
Action: Mouse pressed left at (774, 294)
Screenshot: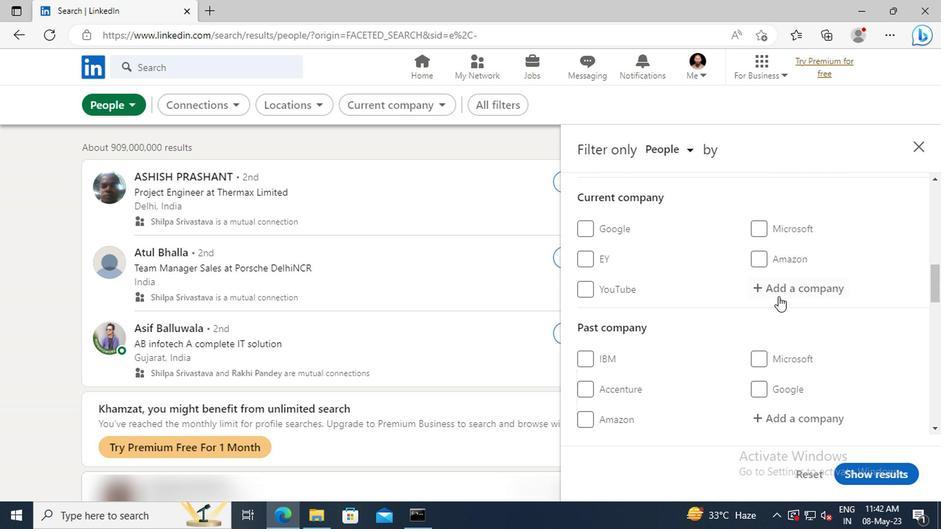 
Action: Key pressed <Key.shift>MASTERCARD
Screenshot: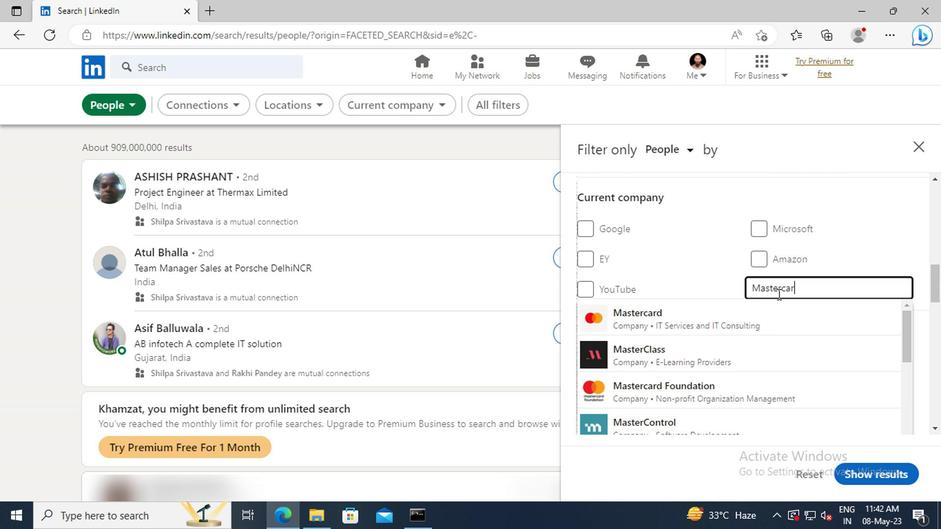 
Action: Mouse moved to (775, 312)
Screenshot: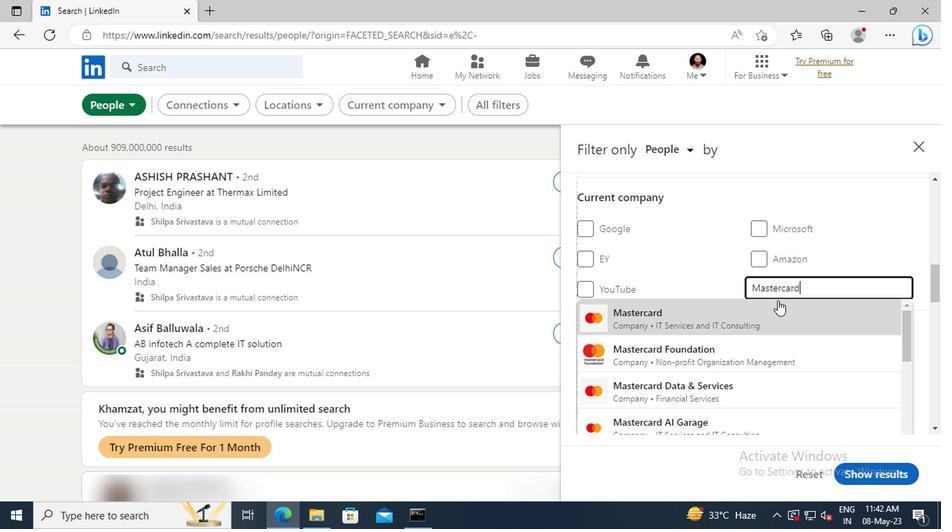 
Action: Mouse pressed left at (775, 312)
Screenshot: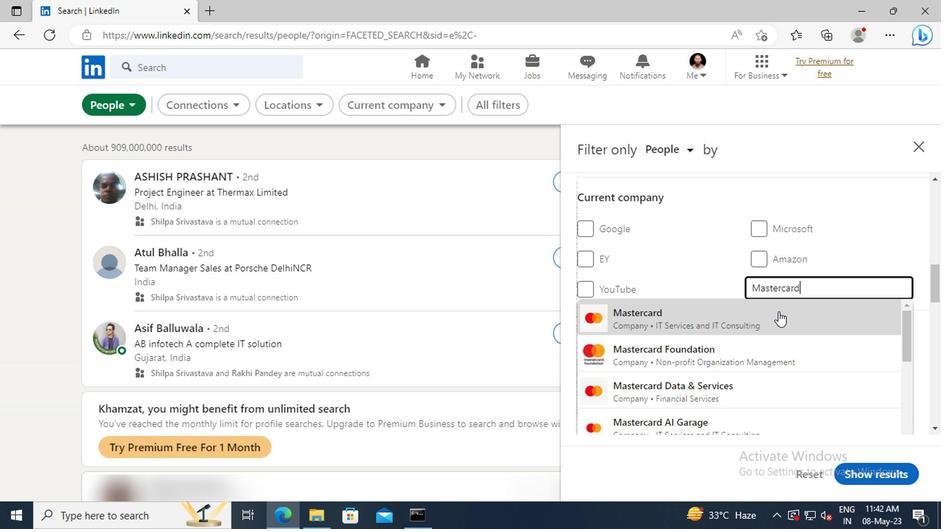 
Action: Mouse scrolled (775, 312) with delta (0, 0)
Screenshot: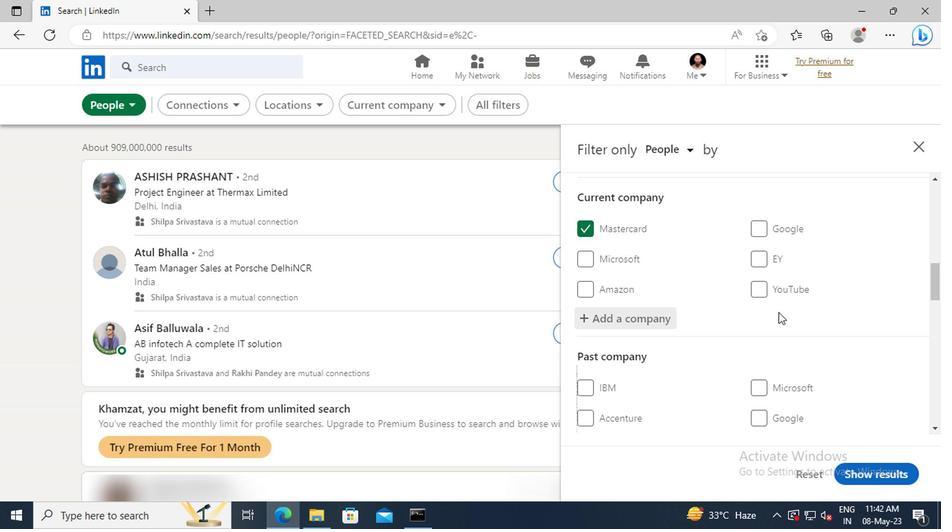 
Action: Mouse scrolled (775, 312) with delta (0, 0)
Screenshot: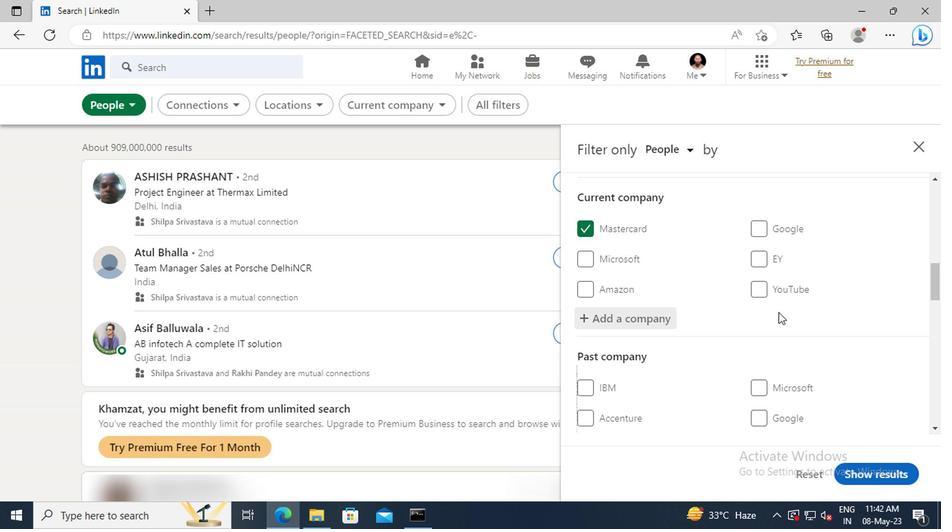 
Action: Mouse moved to (770, 309)
Screenshot: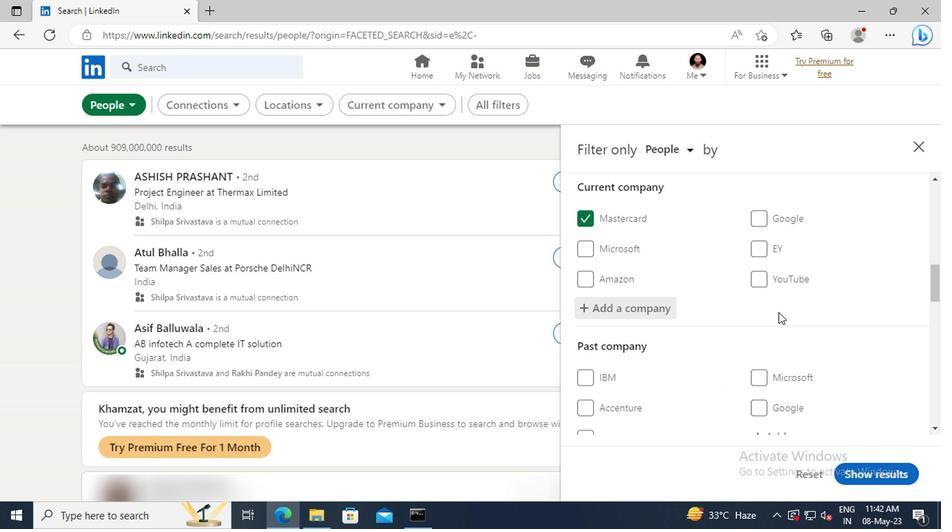 
Action: Mouse scrolled (770, 308) with delta (0, 0)
Screenshot: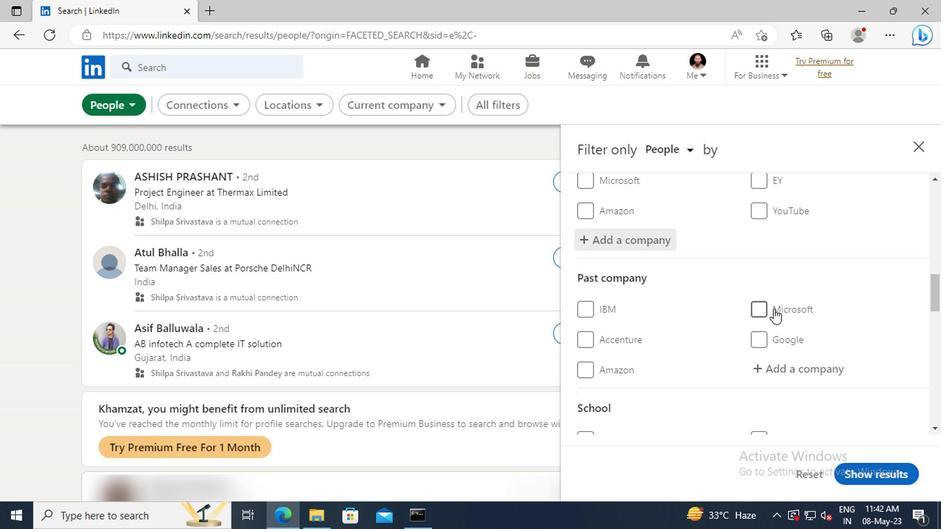 
Action: Mouse scrolled (770, 308) with delta (0, 0)
Screenshot: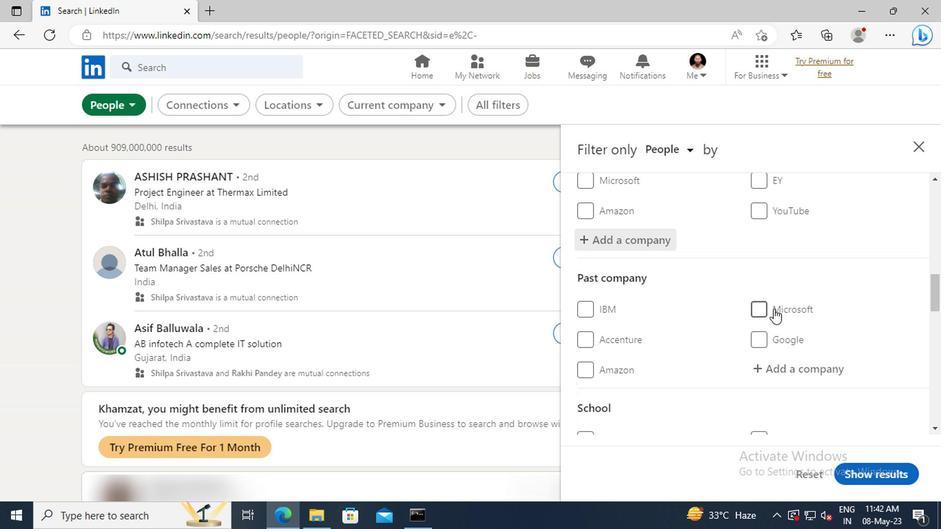 
Action: Mouse scrolled (770, 308) with delta (0, 0)
Screenshot: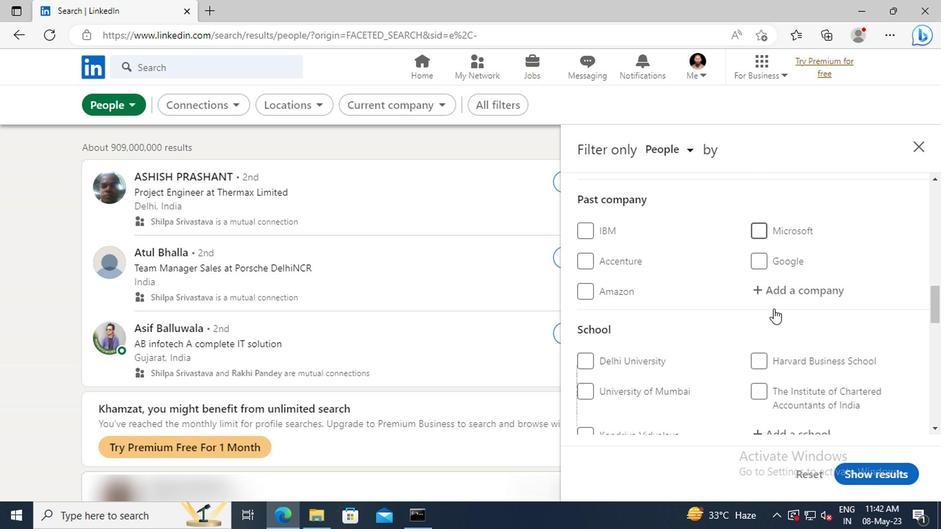 
Action: Mouse scrolled (770, 308) with delta (0, 0)
Screenshot: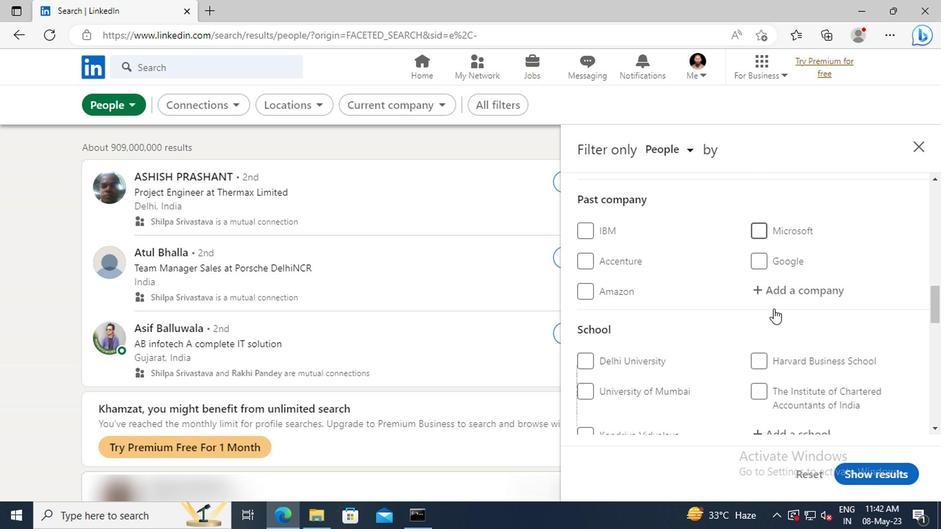 
Action: Mouse scrolled (770, 308) with delta (0, 0)
Screenshot: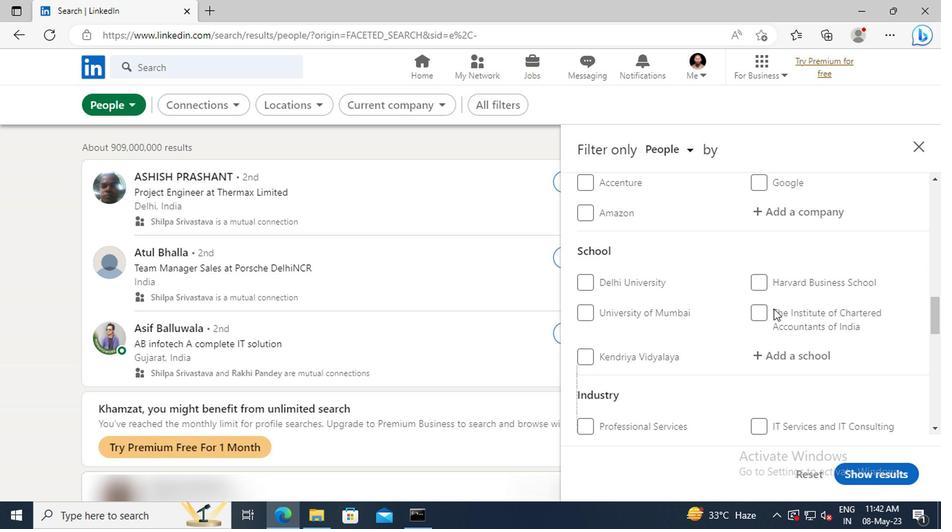 
Action: Mouse moved to (769, 315)
Screenshot: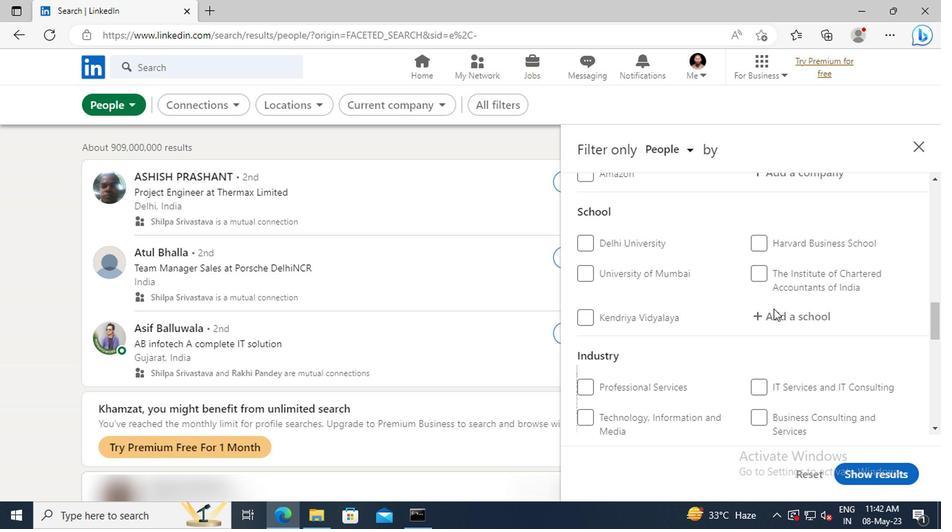 
Action: Mouse pressed left at (769, 315)
Screenshot: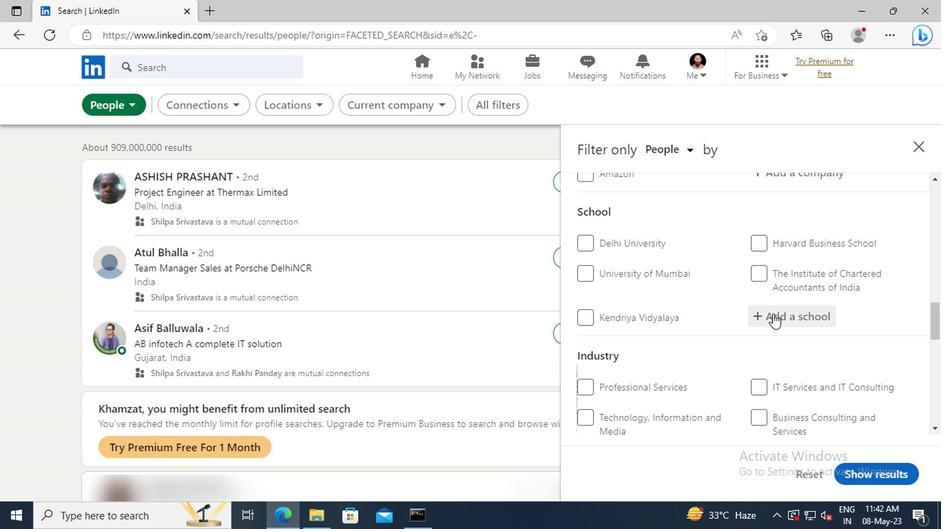 
Action: Key pressed <Key.shift>HANS<Key.space><Key.shift>RAJ<Key.space><Key.shift>CO
Screenshot: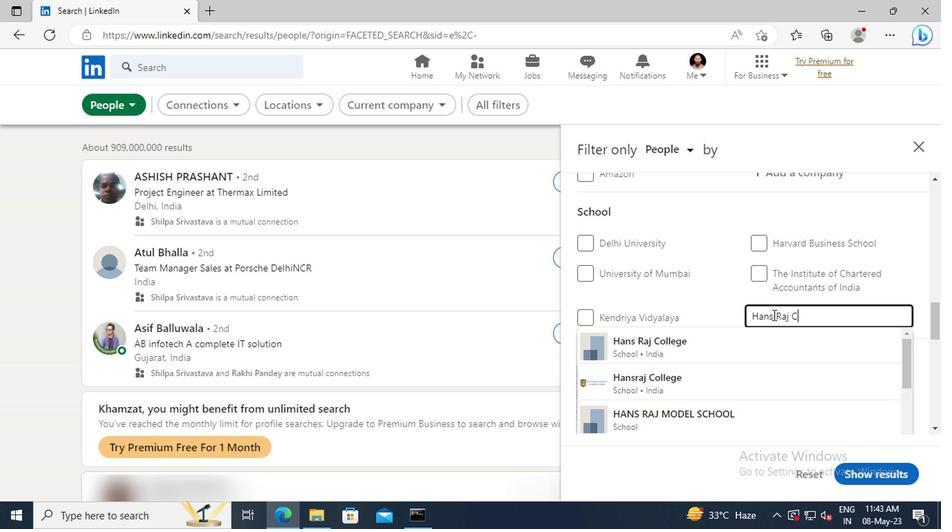 
Action: Mouse moved to (770, 340)
Screenshot: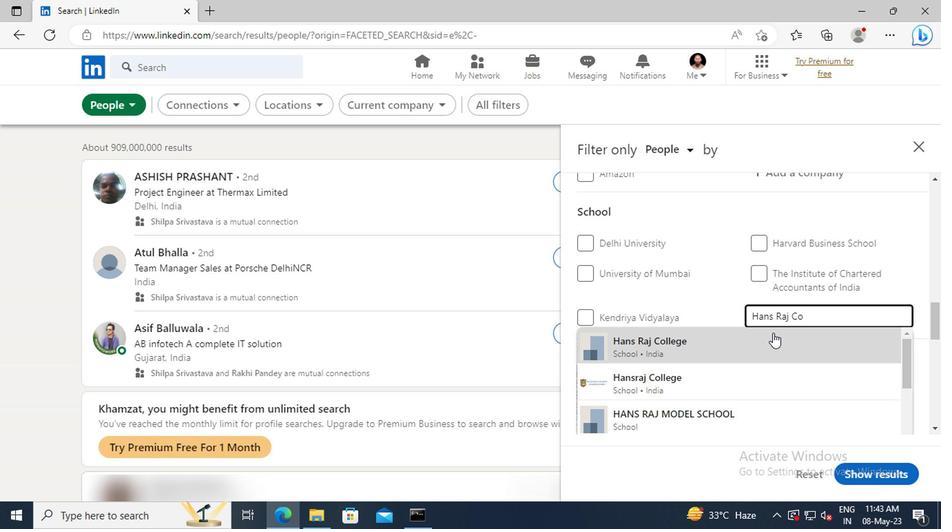 
Action: Mouse pressed left at (770, 340)
Screenshot: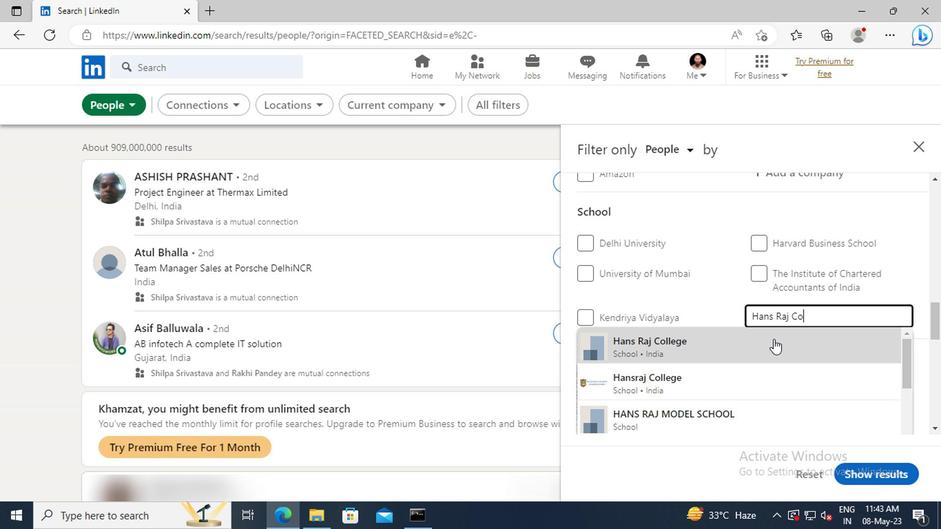 
Action: Mouse scrolled (770, 339) with delta (0, 0)
Screenshot: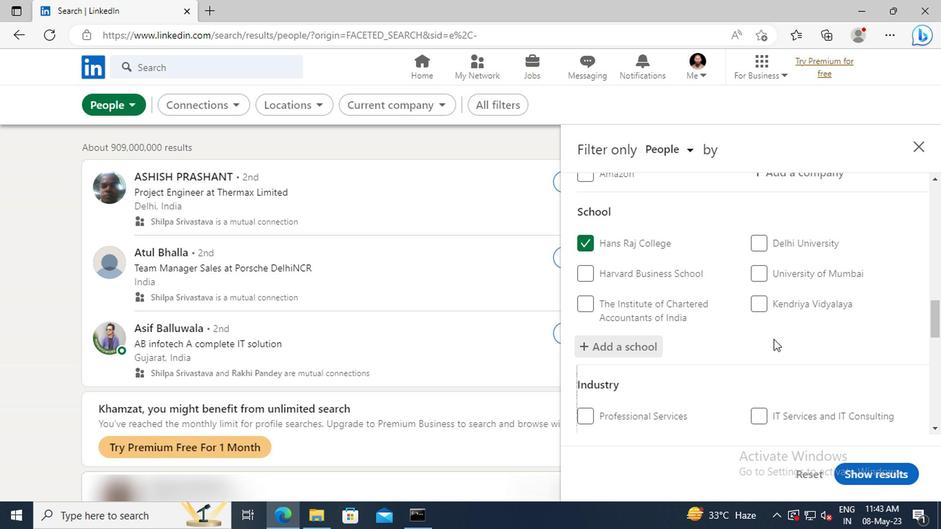 
Action: Mouse scrolled (770, 339) with delta (0, 0)
Screenshot: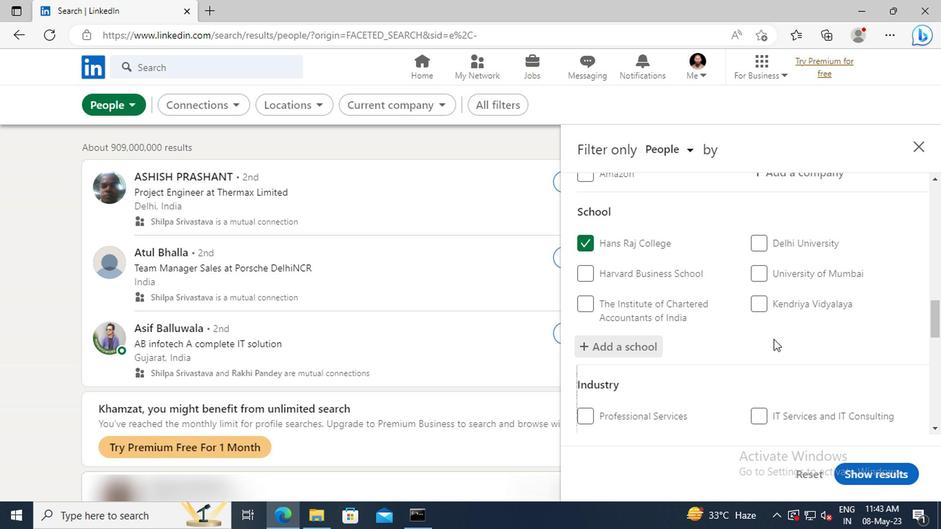 
Action: Mouse moved to (763, 331)
Screenshot: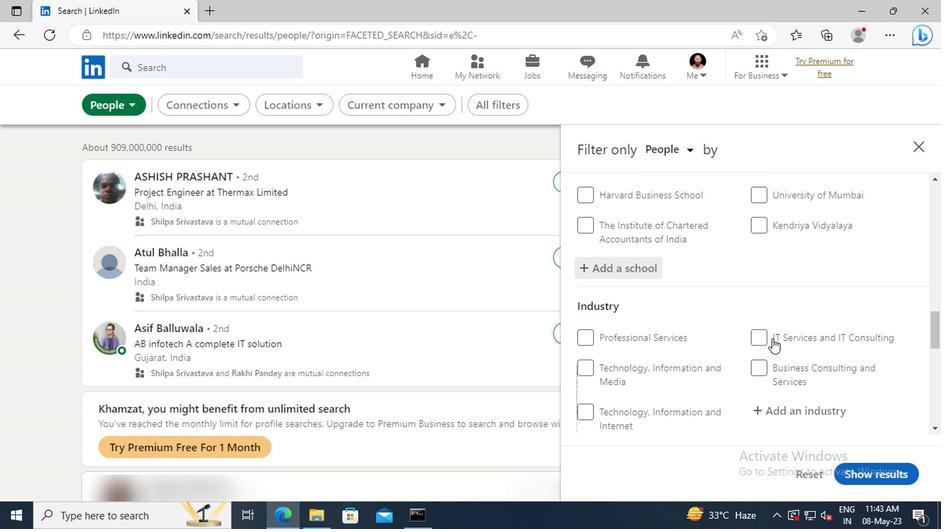 
Action: Mouse scrolled (763, 331) with delta (0, 0)
Screenshot: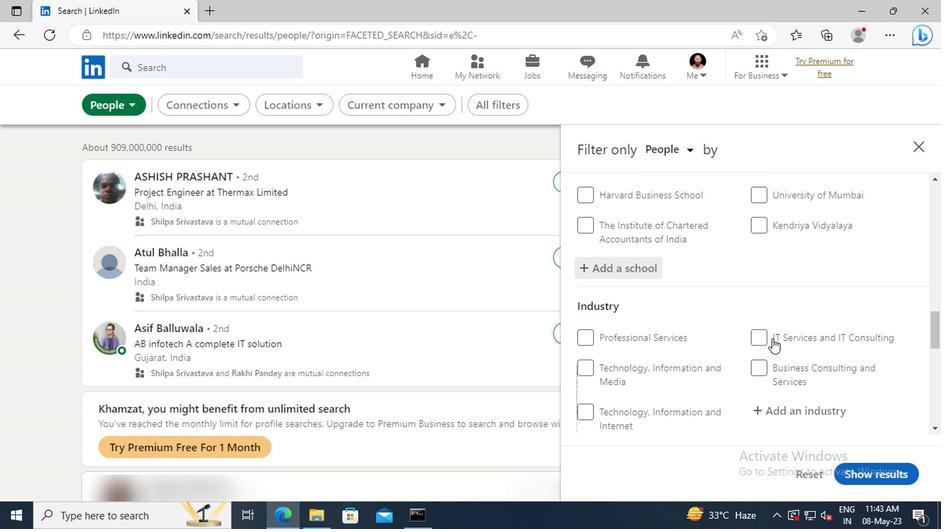 
Action: Mouse moved to (763, 330)
Screenshot: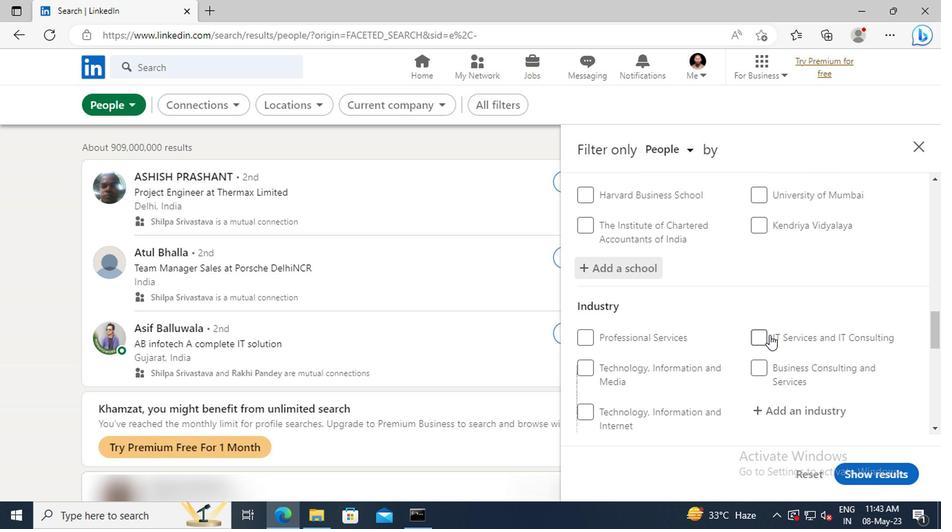 
Action: Mouse scrolled (763, 329) with delta (0, 0)
Screenshot: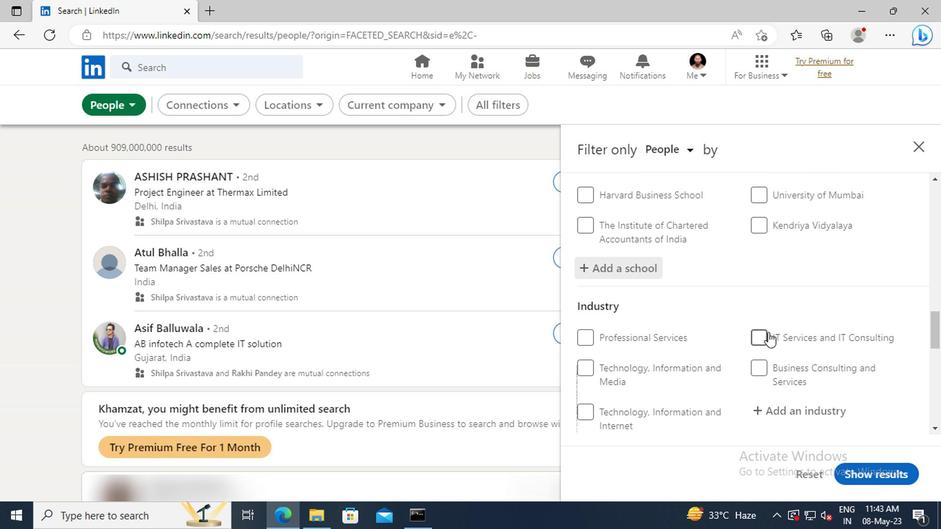 
Action: Mouse moved to (764, 331)
Screenshot: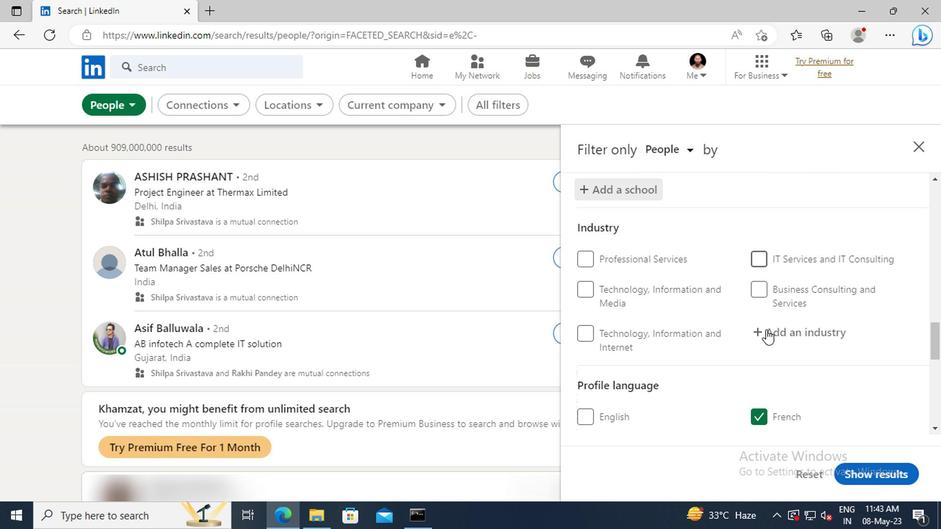 
Action: Mouse pressed left at (764, 331)
Screenshot: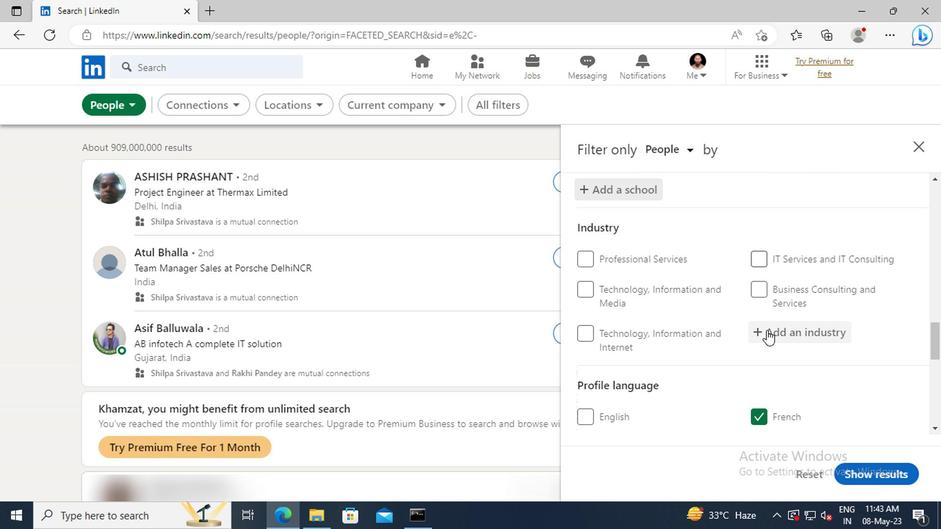 
Action: Key pressed <Key.shift>MEAT<Key.space><Key.shift>PR
Screenshot: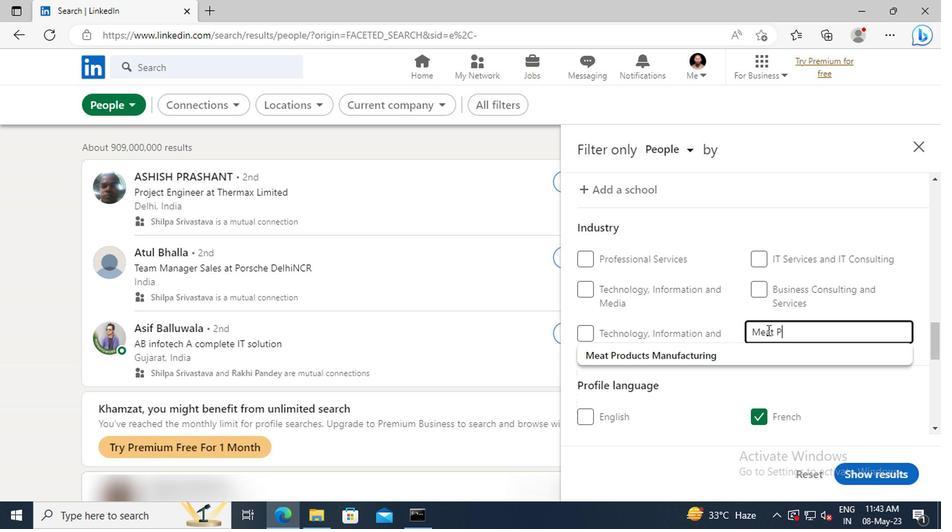 
Action: Mouse moved to (771, 354)
Screenshot: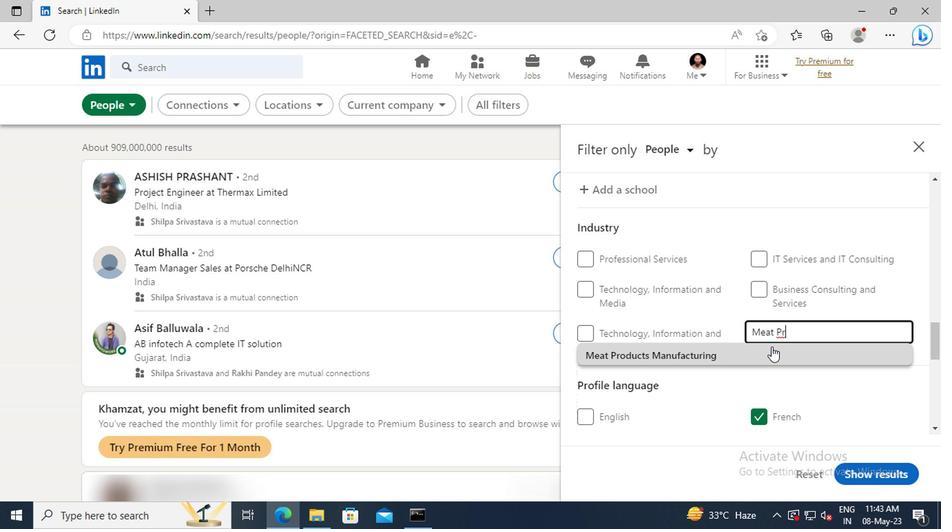 
Action: Mouse pressed left at (771, 354)
Screenshot: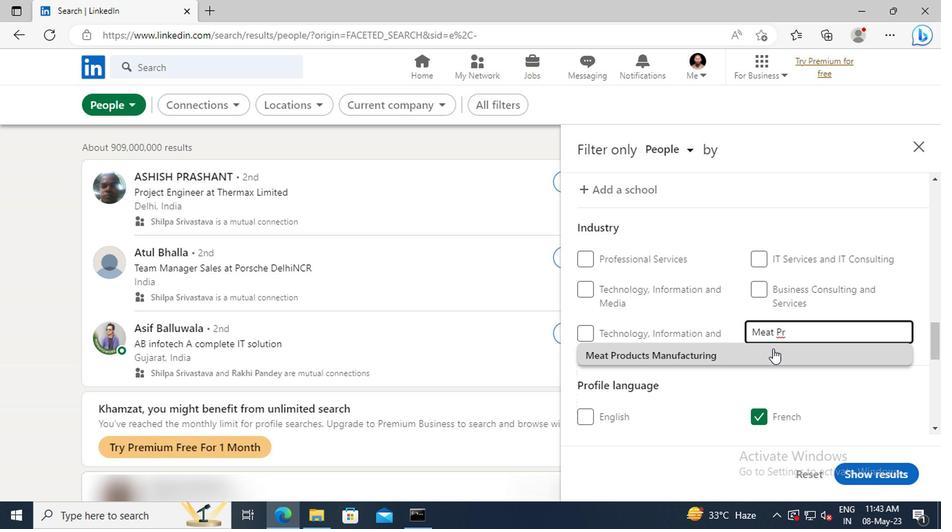 
Action: Mouse scrolled (771, 353) with delta (0, 0)
Screenshot: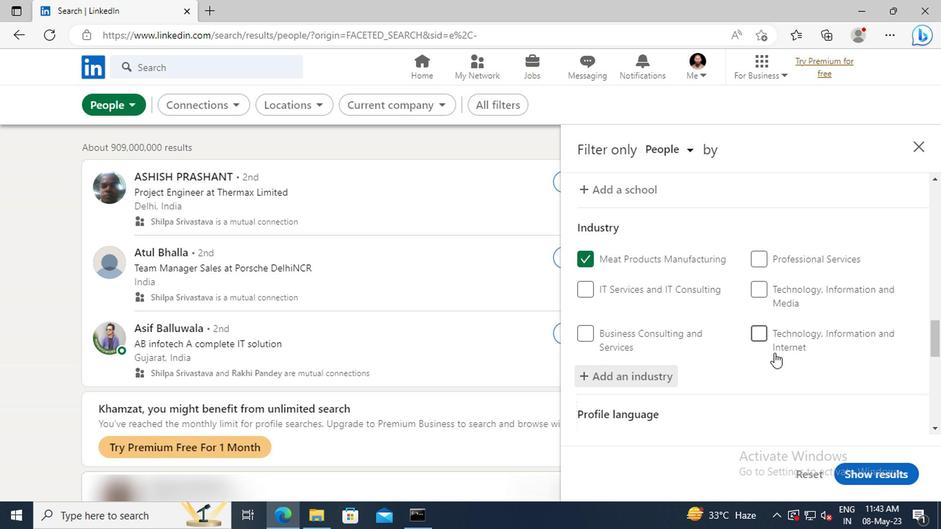 
Action: Mouse scrolled (771, 353) with delta (0, 0)
Screenshot: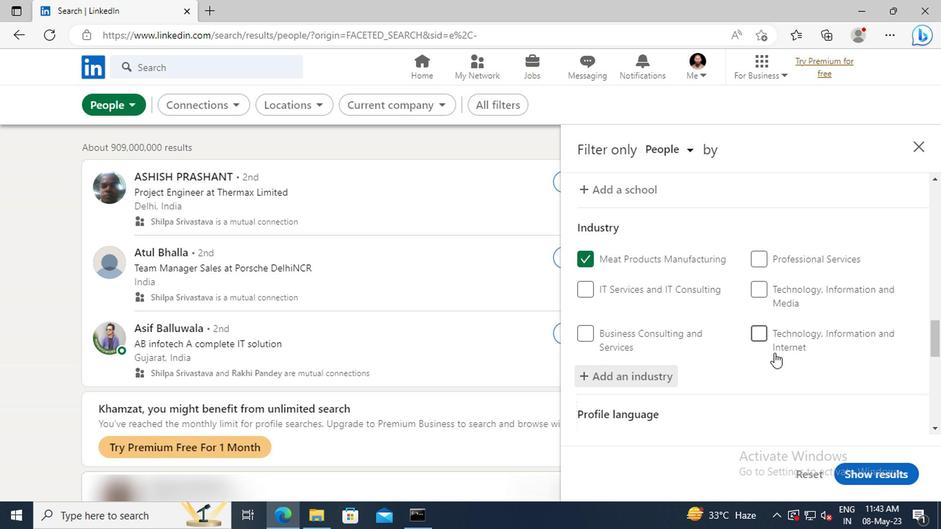 
Action: Mouse moved to (771, 353)
Screenshot: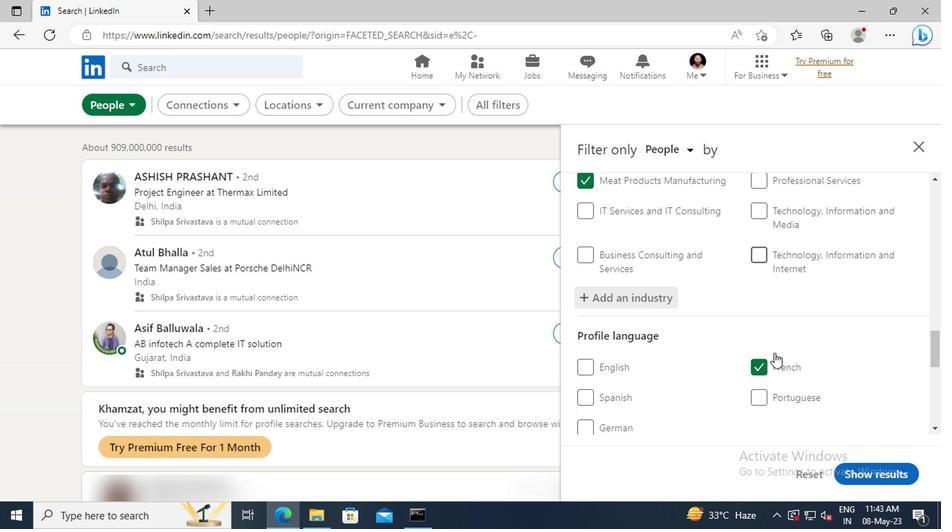 
Action: Mouse scrolled (771, 352) with delta (0, 0)
Screenshot: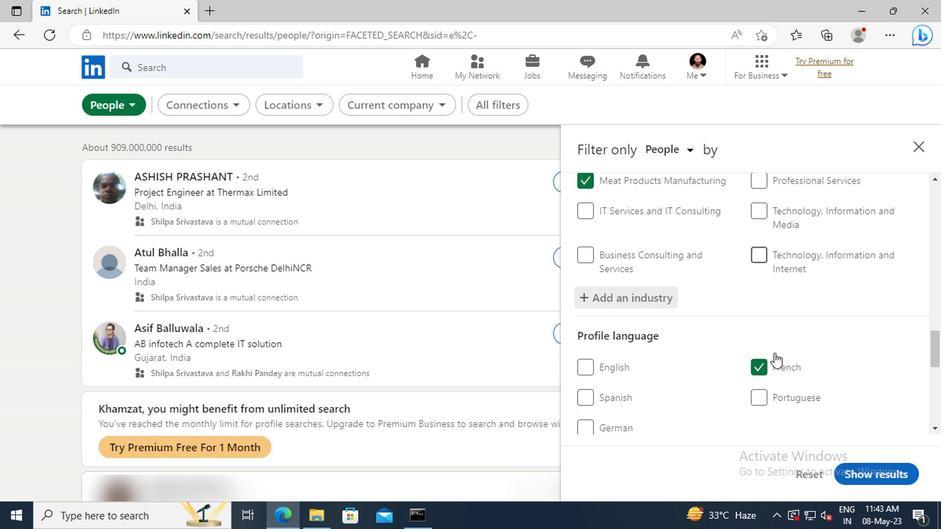 
Action: Mouse scrolled (771, 352) with delta (0, 0)
Screenshot: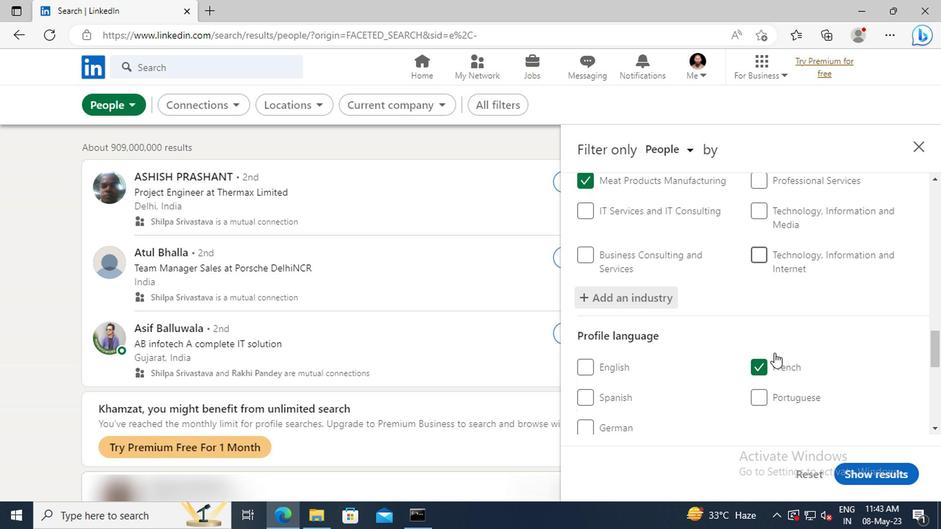 
Action: Mouse moved to (769, 350)
Screenshot: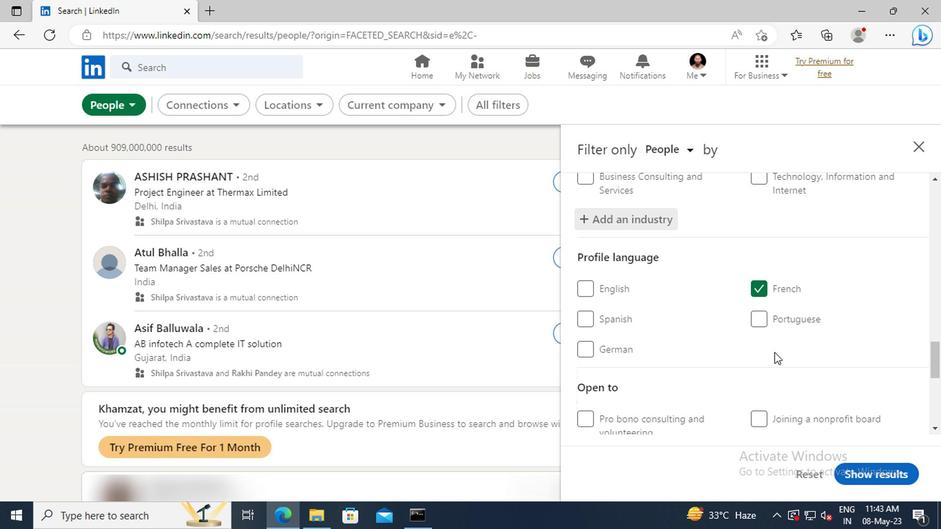 
Action: Mouse scrolled (769, 349) with delta (0, 0)
Screenshot: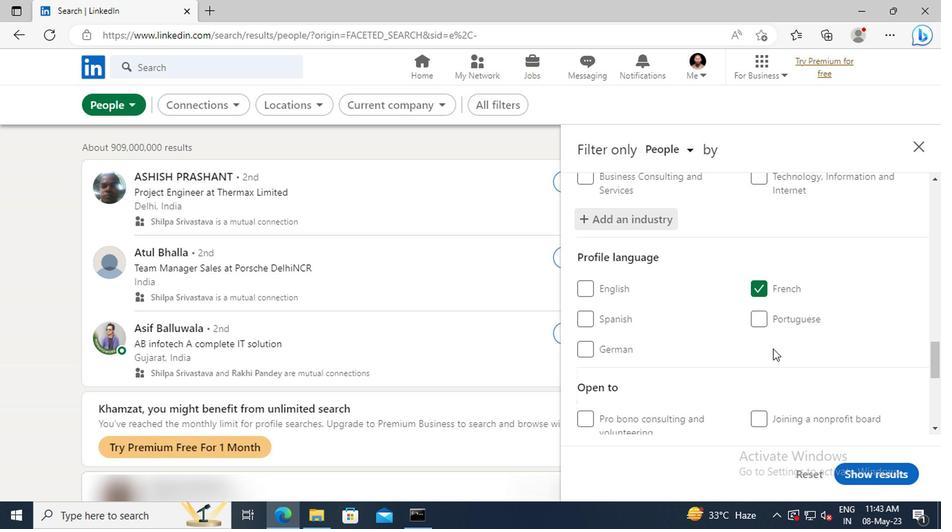 
Action: Mouse moved to (768, 346)
Screenshot: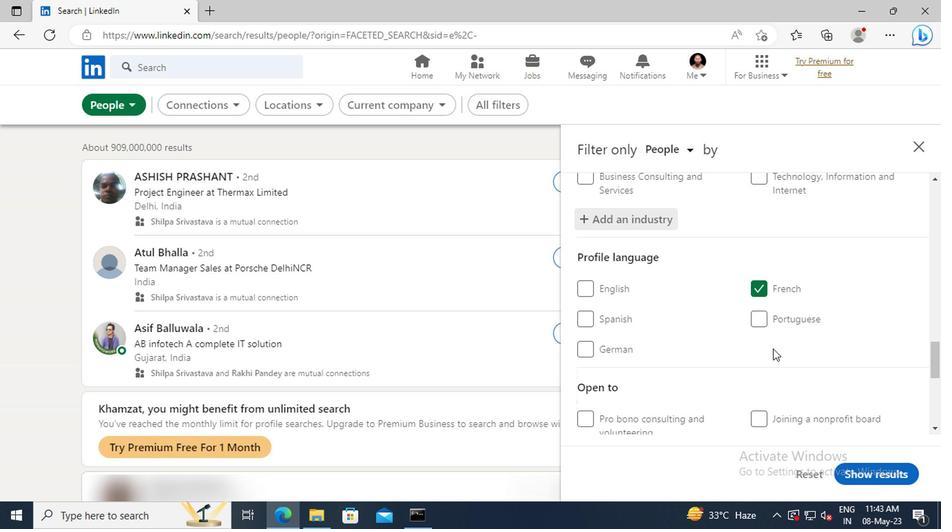 
Action: Mouse scrolled (768, 346) with delta (0, 0)
Screenshot: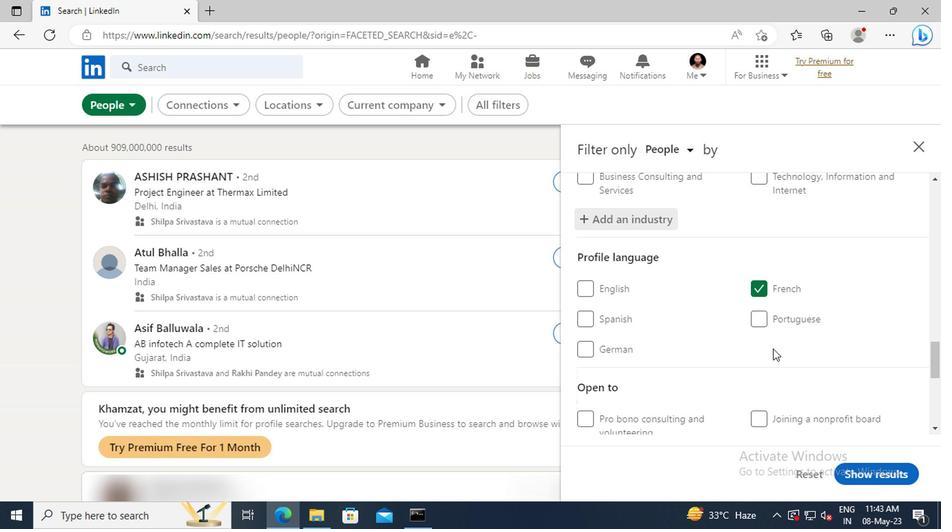 
Action: Mouse moved to (766, 336)
Screenshot: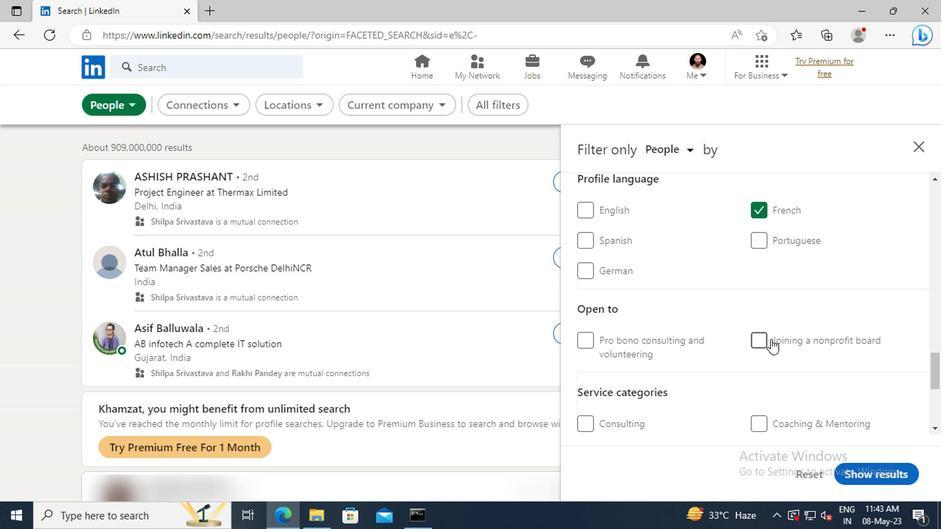 
Action: Mouse scrolled (766, 335) with delta (0, 0)
Screenshot: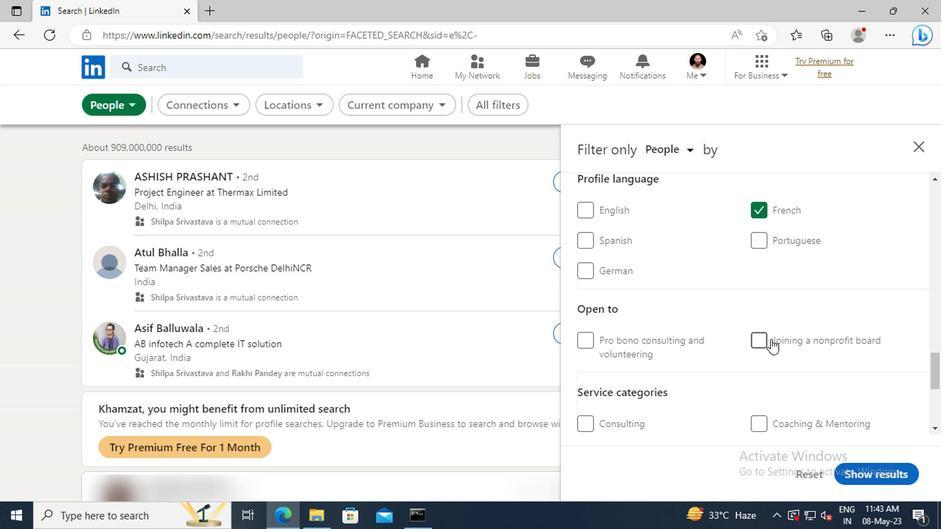 
Action: Mouse moved to (765, 335)
Screenshot: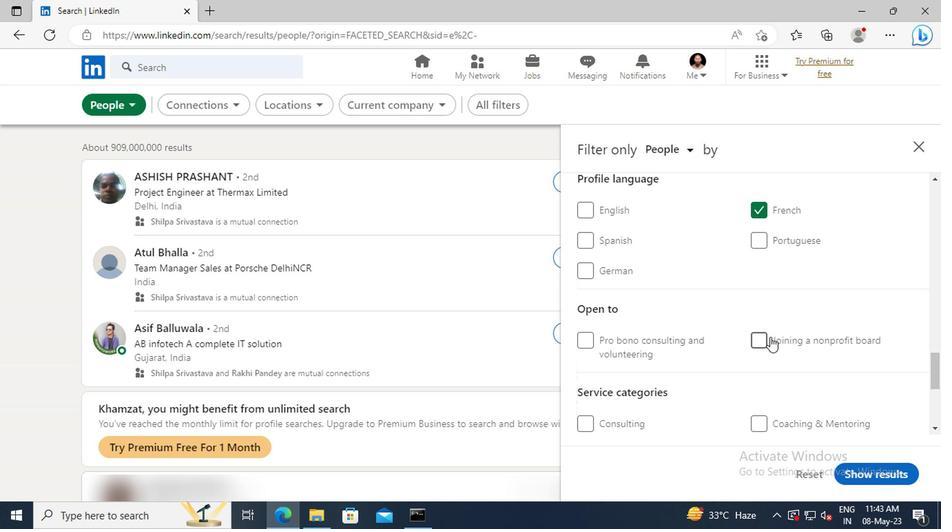 
Action: Mouse scrolled (765, 334) with delta (0, 0)
Screenshot: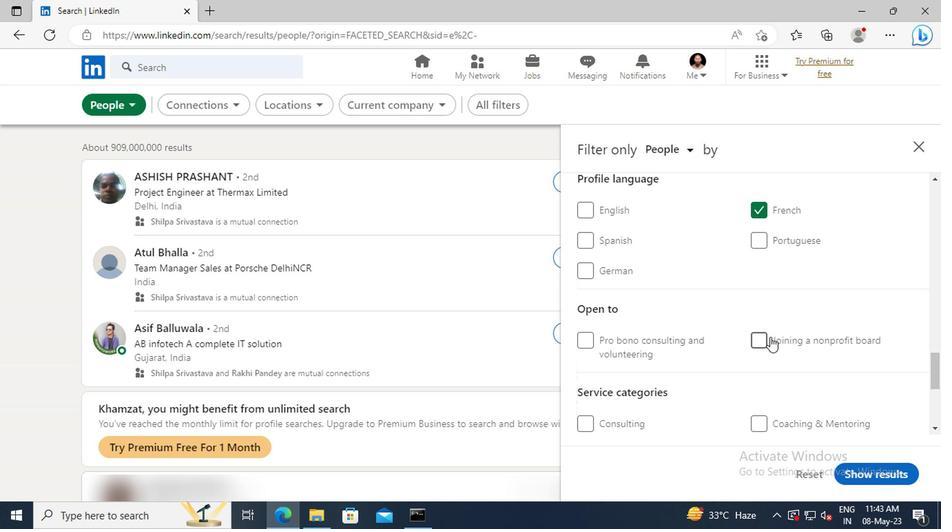 
Action: Mouse moved to (765, 329)
Screenshot: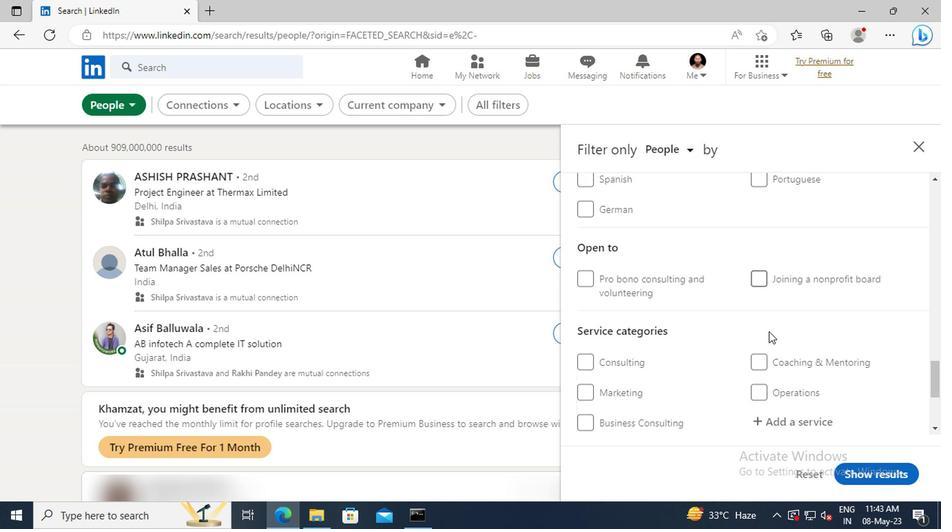
Action: Mouse scrolled (765, 328) with delta (0, 0)
Screenshot: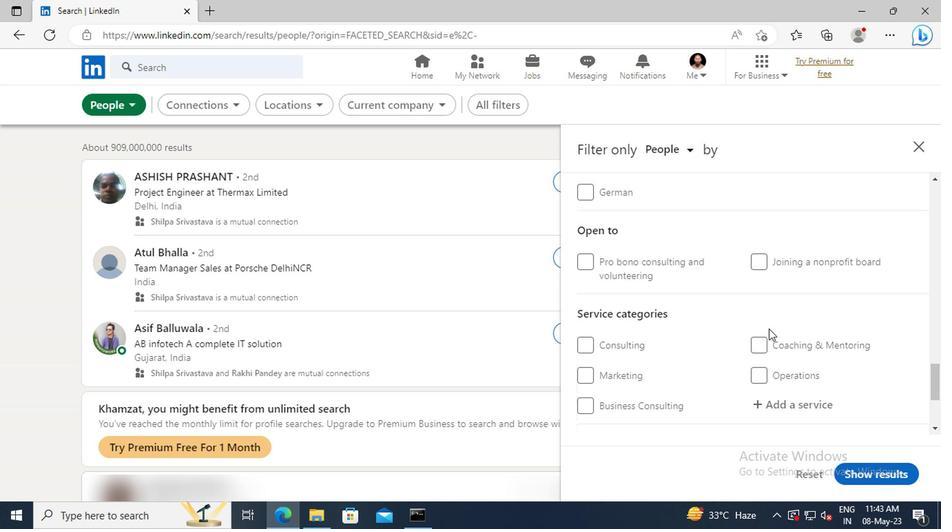 
Action: Mouse scrolled (765, 328) with delta (0, 0)
Screenshot: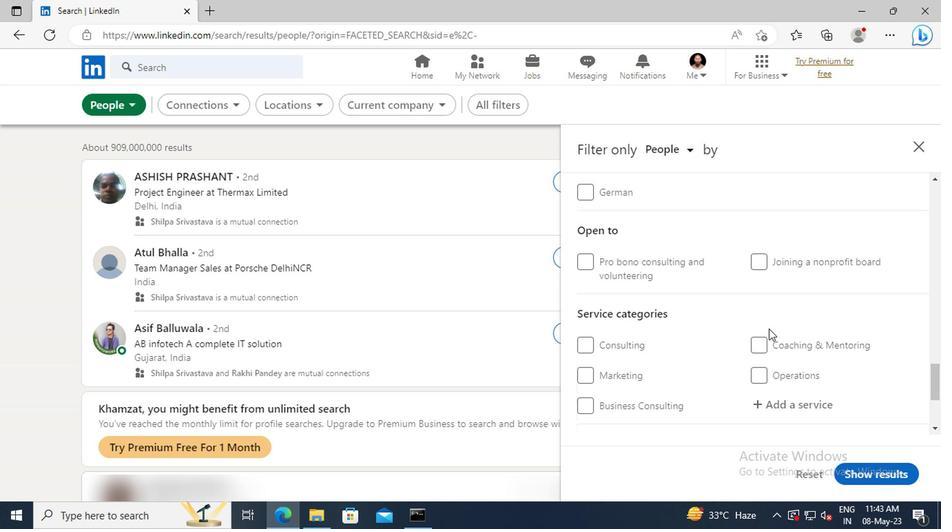 
Action: Mouse moved to (769, 329)
Screenshot: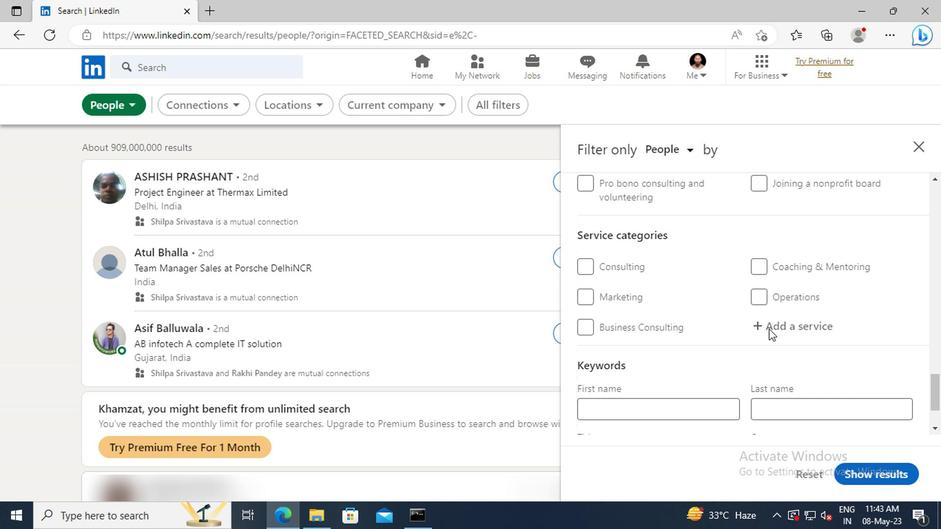 
Action: Mouse pressed left at (769, 329)
Screenshot: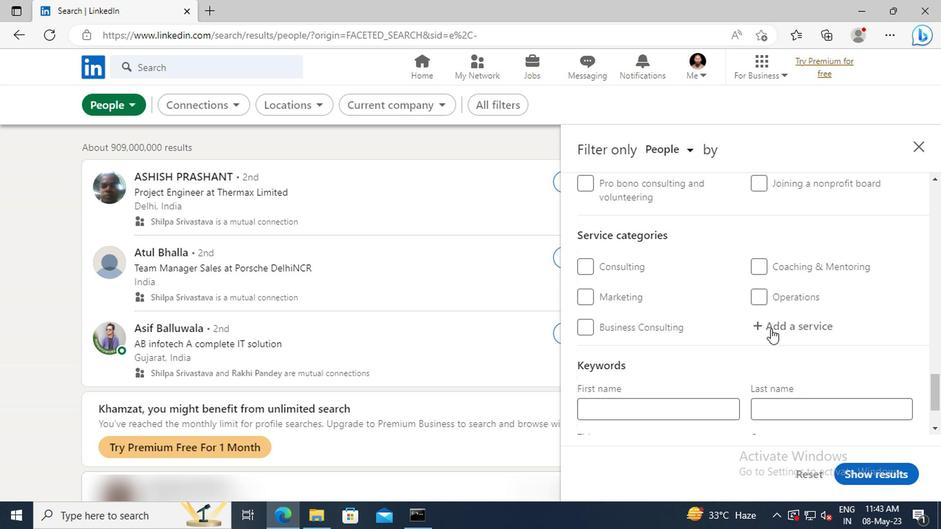
Action: Key pressed <Key.shift>
Screenshot: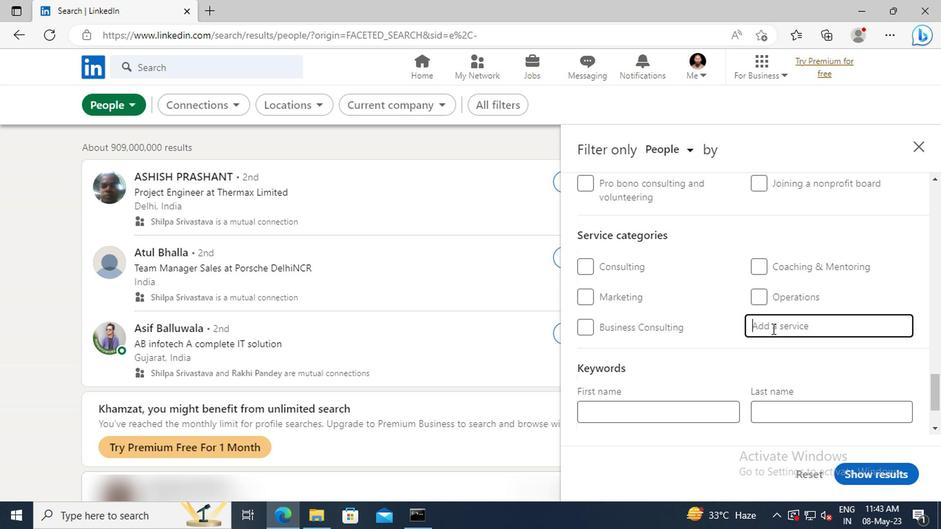 
Action: Mouse moved to (770, 328)
Screenshot: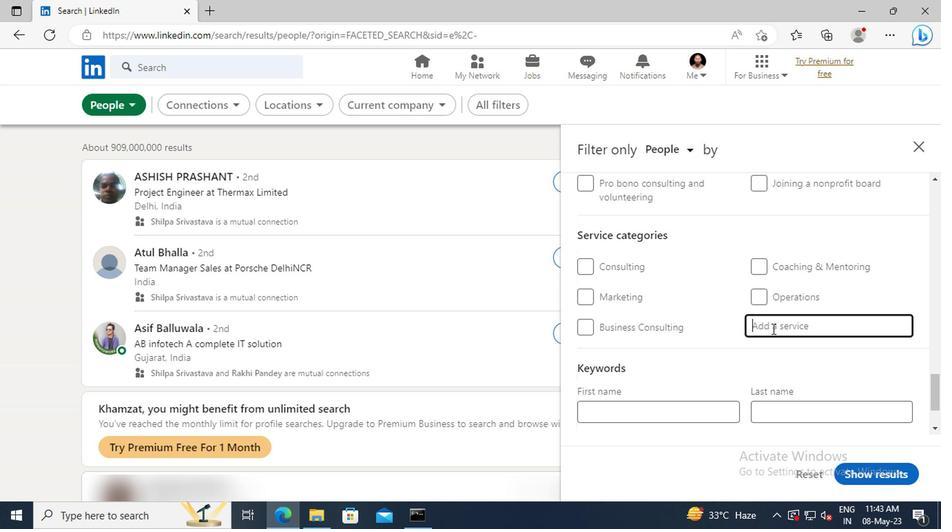 
Action: Key pressed WEALTH<Key.space><Key.shift>MANAGEMENT<Key.enter>
Screenshot: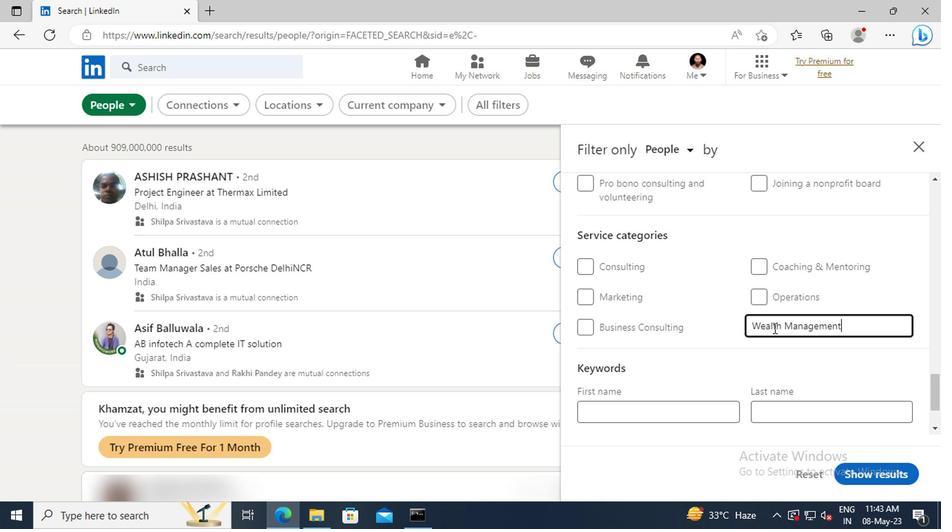 
Action: Mouse scrolled (770, 328) with delta (0, 0)
Screenshot: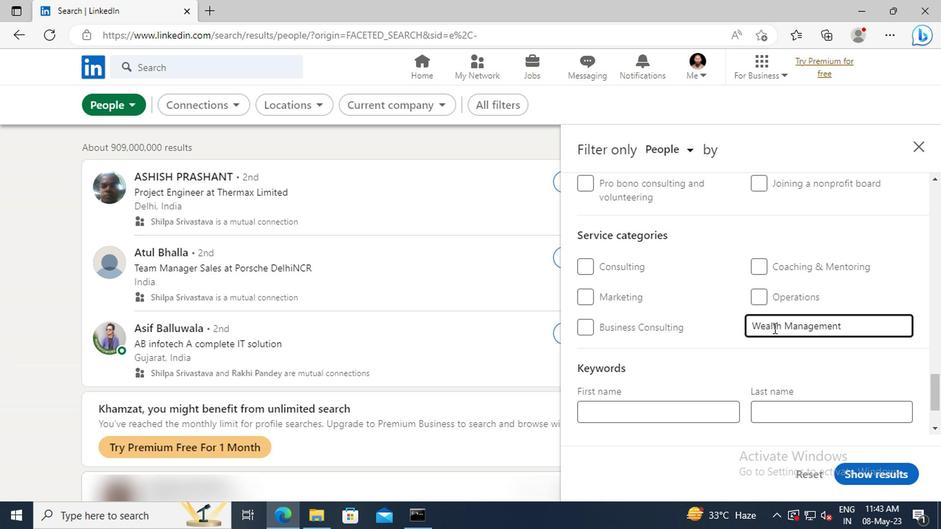 
Action: Mouse scrolled (770, 328) with delta (0, 0)
Screenshot: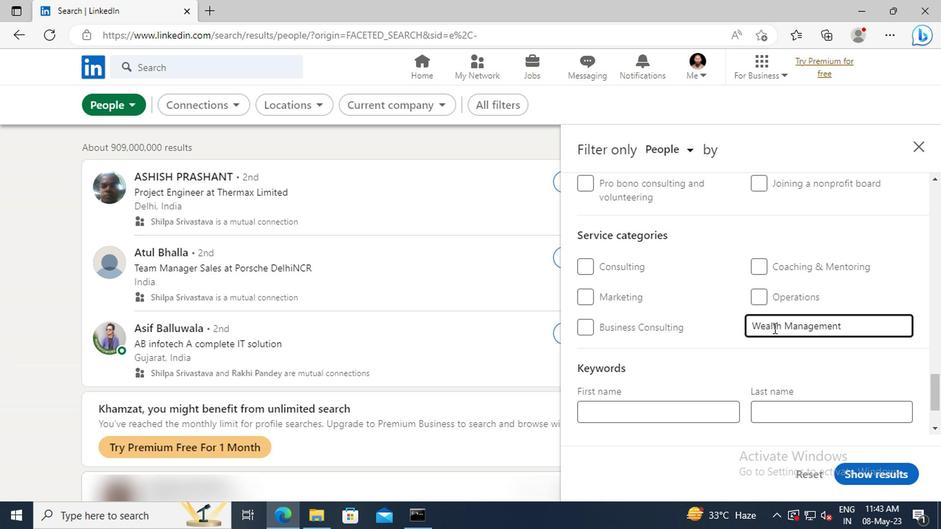 
Action: Mouse scrolled (770, 328) with delta (0, 0)
Screenshot: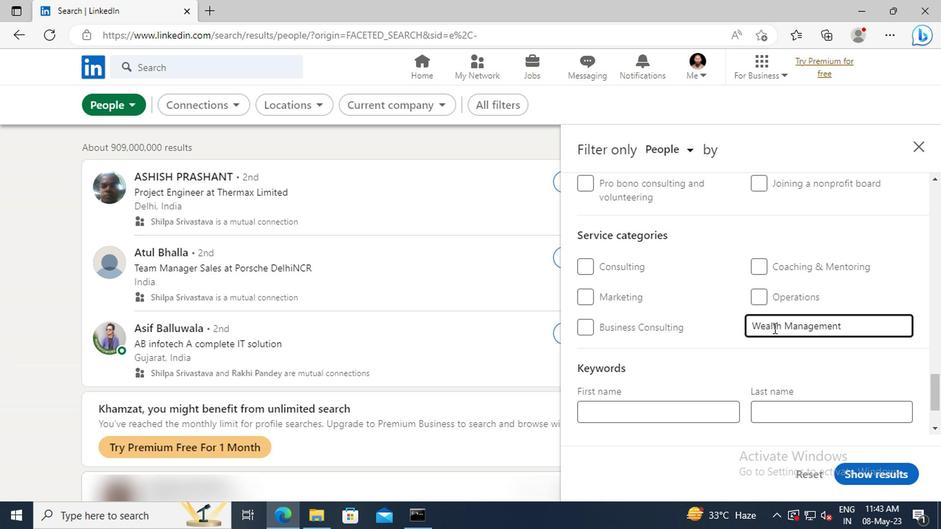 
Action: Mouse scrolled (770, 328) with delta (0, 0)
Screenshot: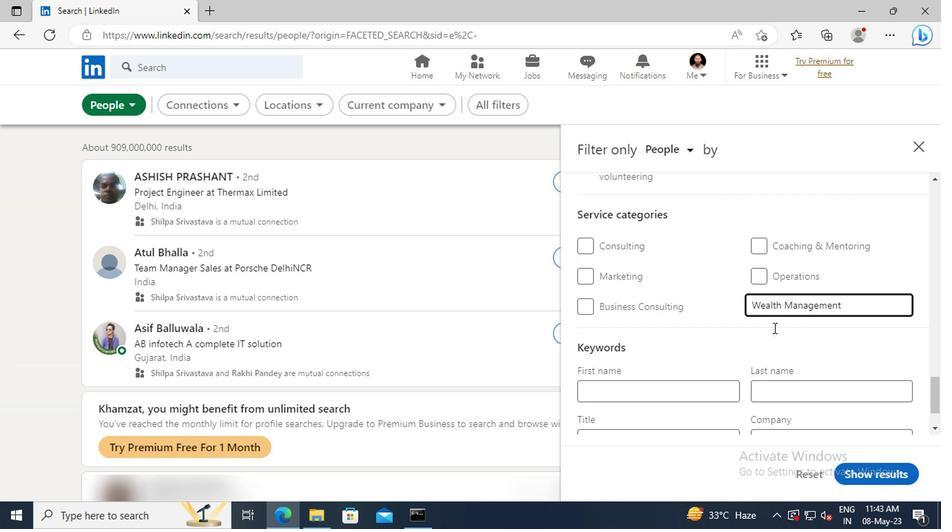 
Action: Mouse moved to (684, 368)
Screenshot: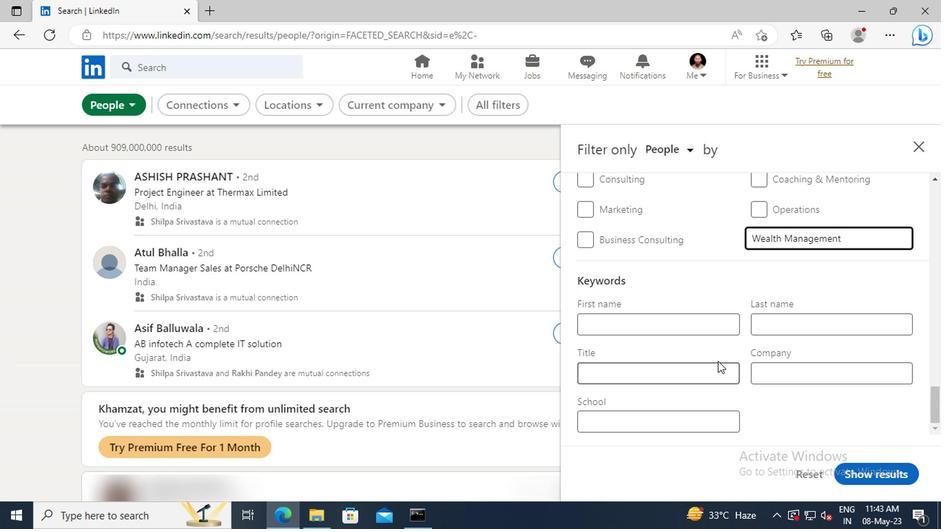 
Action: Mouse pressed left at (684, 368)
Screenshot: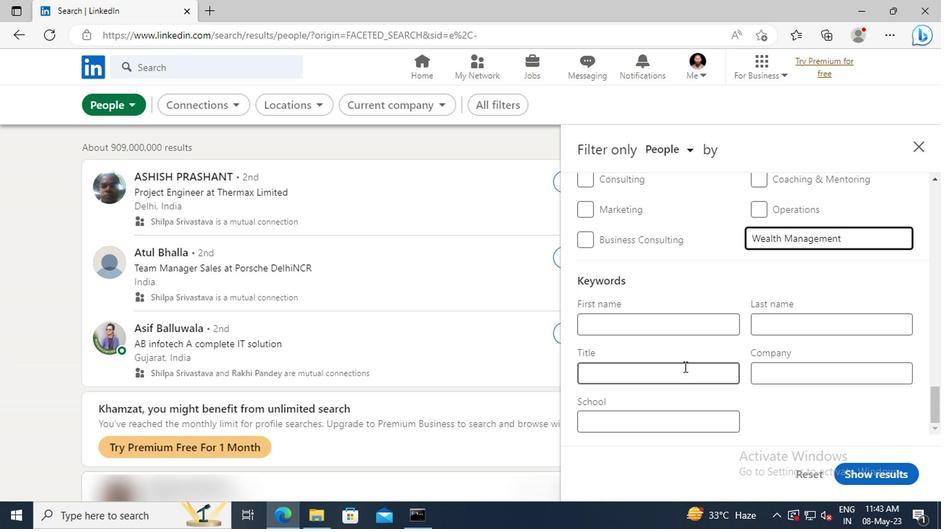 
Action: Key pressed <Key.shift>AUDITOR<Key.enter>
Screenshot: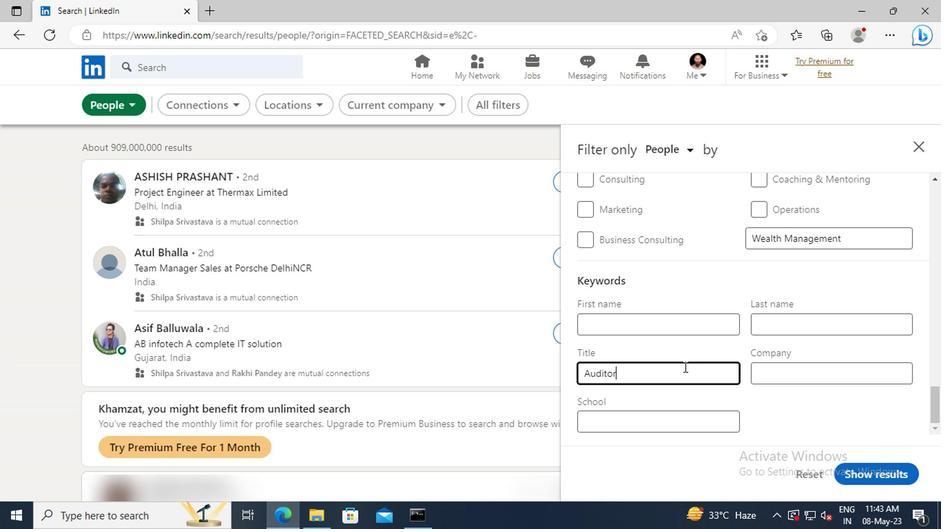 
Action: Mouse moved to (852, 473)
Screenshot: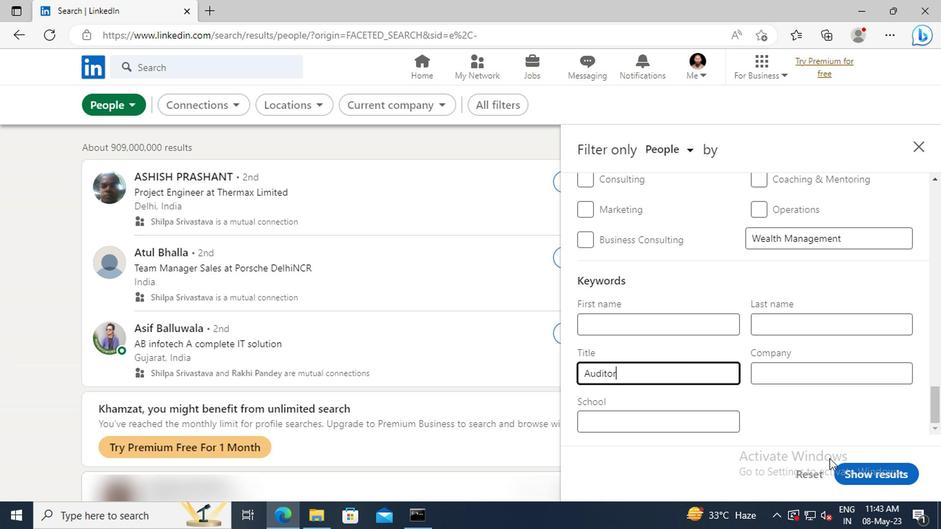 
Action: Mouse pressed left at (852, 473)
Screenshot: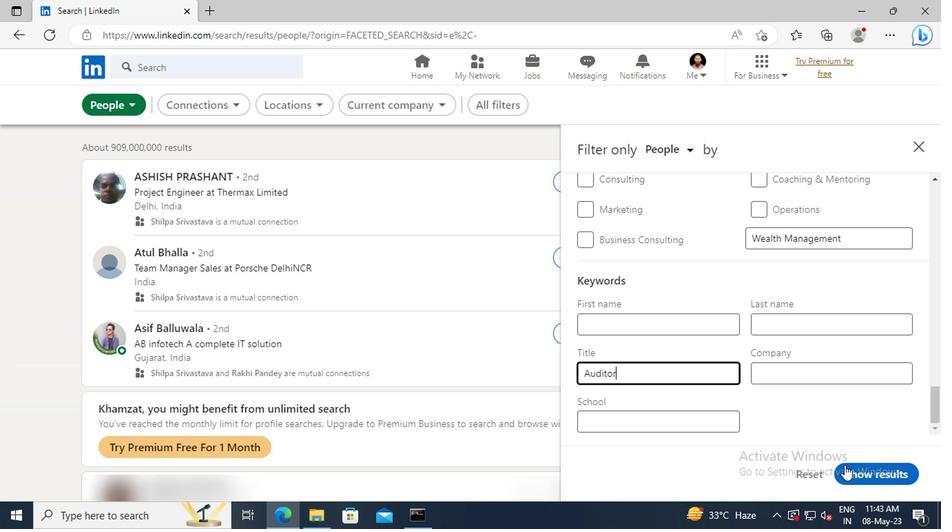 
